 Task: Create ChildIssue0000000759 as Child Issue of Issue Issue0000000380 in Backlog  in Scrum Project Project0000000076 in Jira. Create ChildIssue0000000760 as Child Issue of Issue Issue0000000380 in Backlog  in Scrum Project Project0000000076 in Jira. Assign Person0000000149 as Assignee of Child Issue ChildIssue0000000741 of Issue Issue0000000371 in Backlog  in Scrum Project Project0000000075 in Jira. Assign Person0000000149 as Assignee of Child Issue ChildIssue0000000742 of Issue Issue0000000371 in Backlog  in Scrum Project Project0000000075 in Jira. Assign Person0000000149 as Assignee of Child Issue ChildIssue0000000743 of Issue Issue0000000372 in Backlog  in Scrum Project Project0000000075 in Jira
Action: Mouse moved to (112, 252)
Screenshot: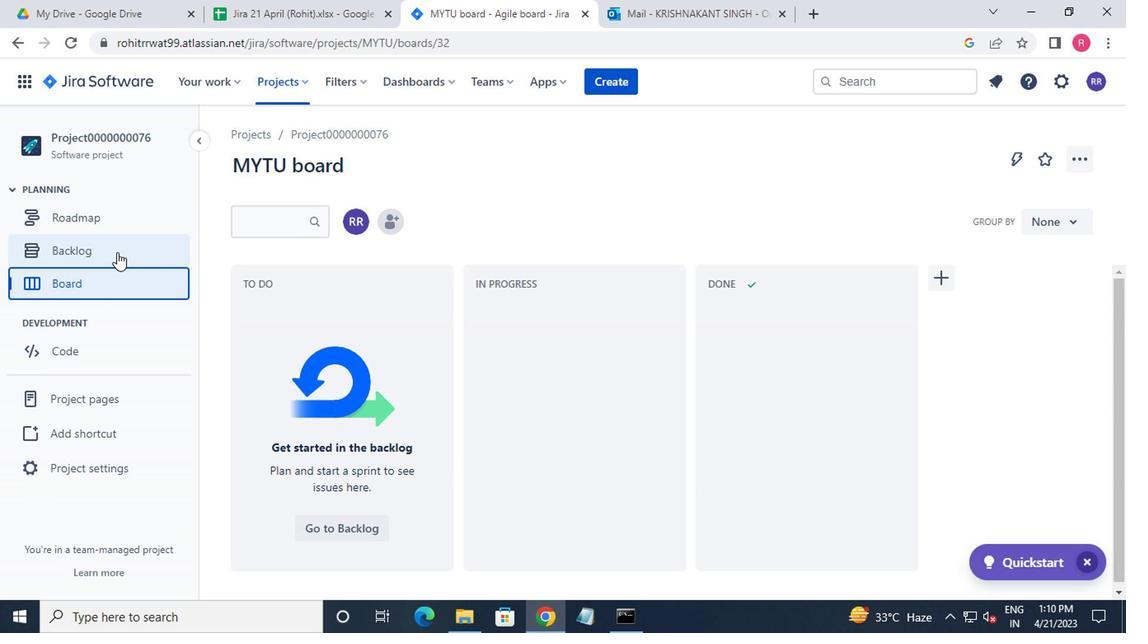 
Action: Mouse pressed left at (112, 252)
Screenshot: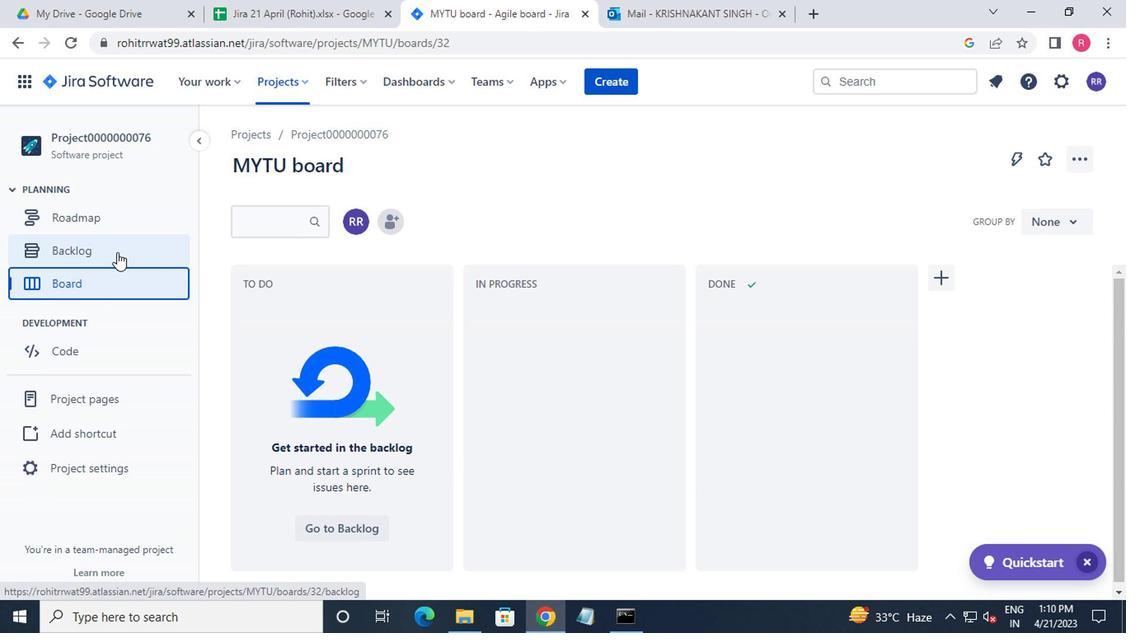 
Action: Mouse moved to (302, 385)
Screenshot: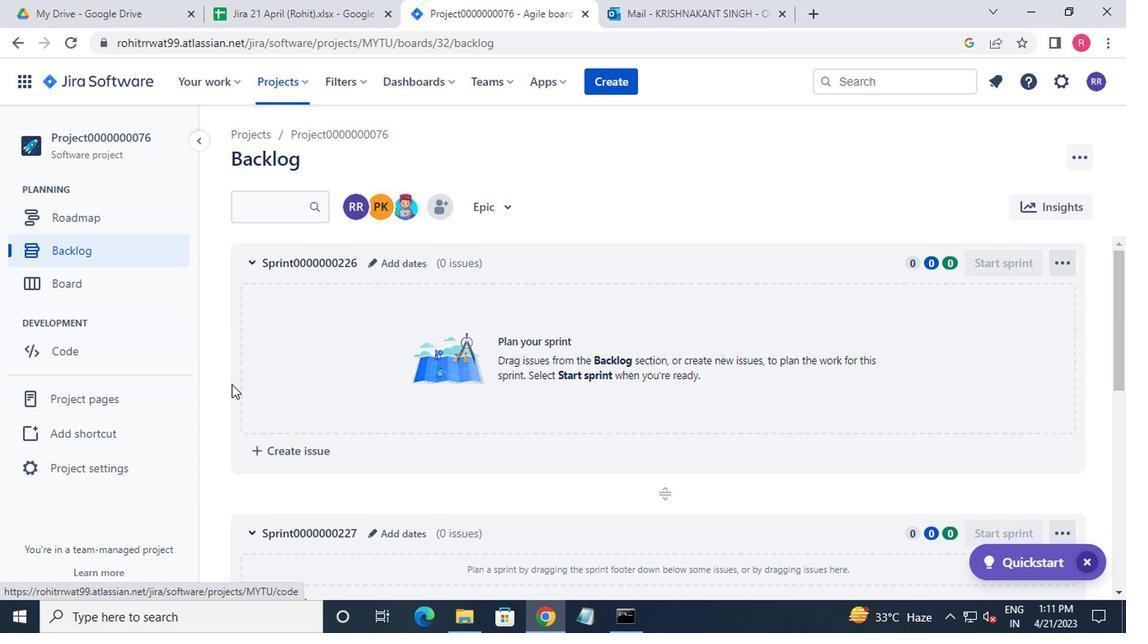 
Action: Mouse scrolled (302, 385) with delta (0, 0)
Screenshot: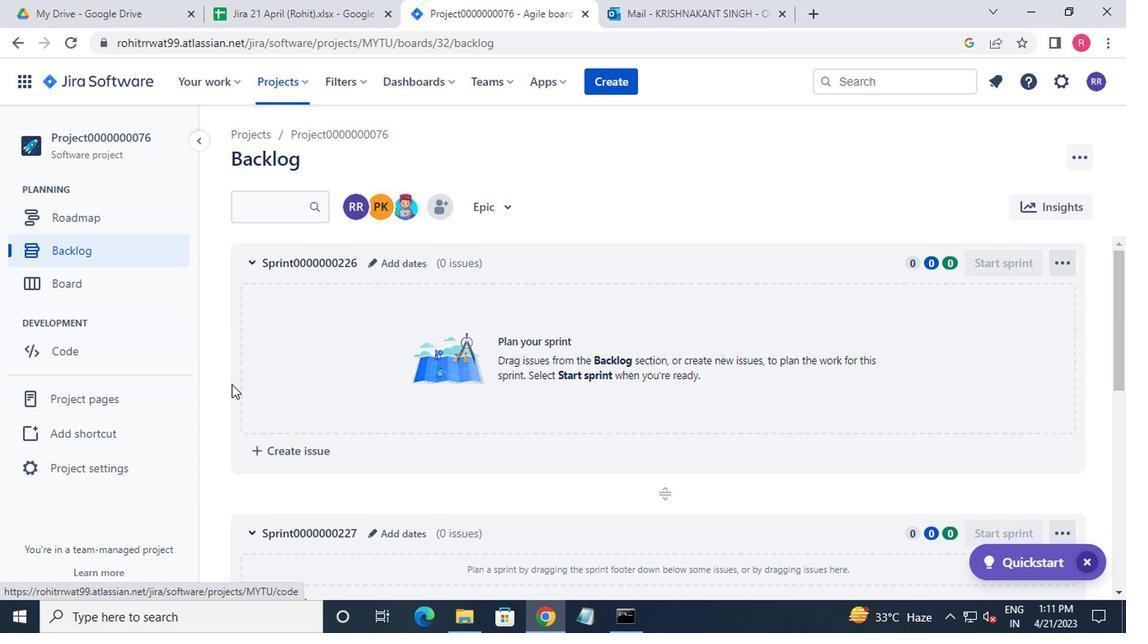 
Action: Mouse moved to (308, 389)
Screenshot: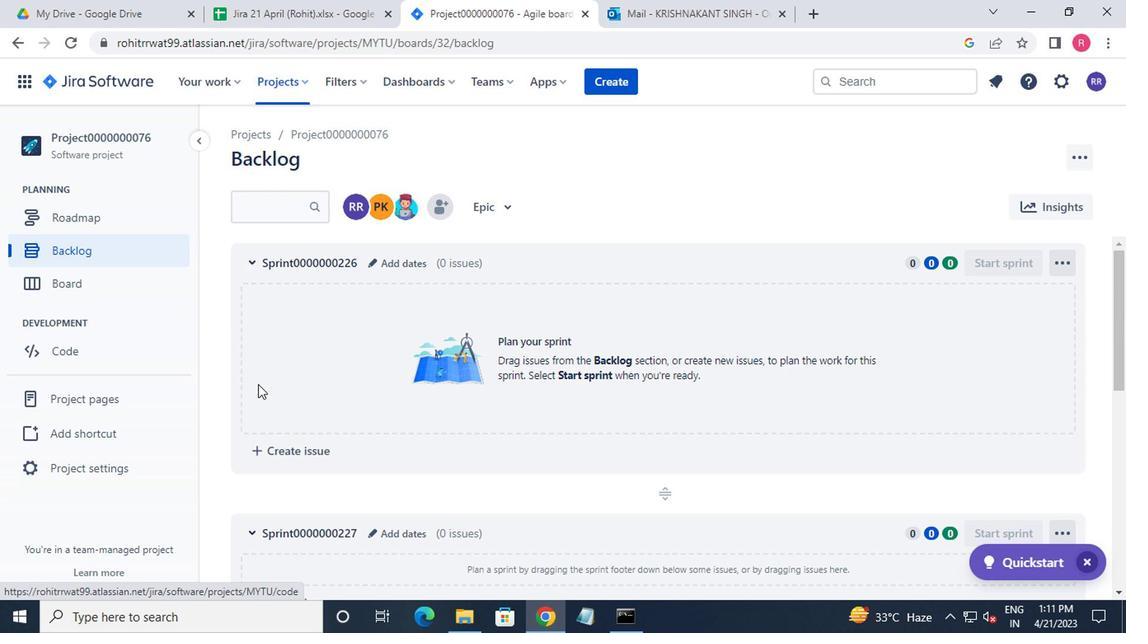 
Action: Mouse scrolled (308, 388) with delta (0, 0)
Screenshot: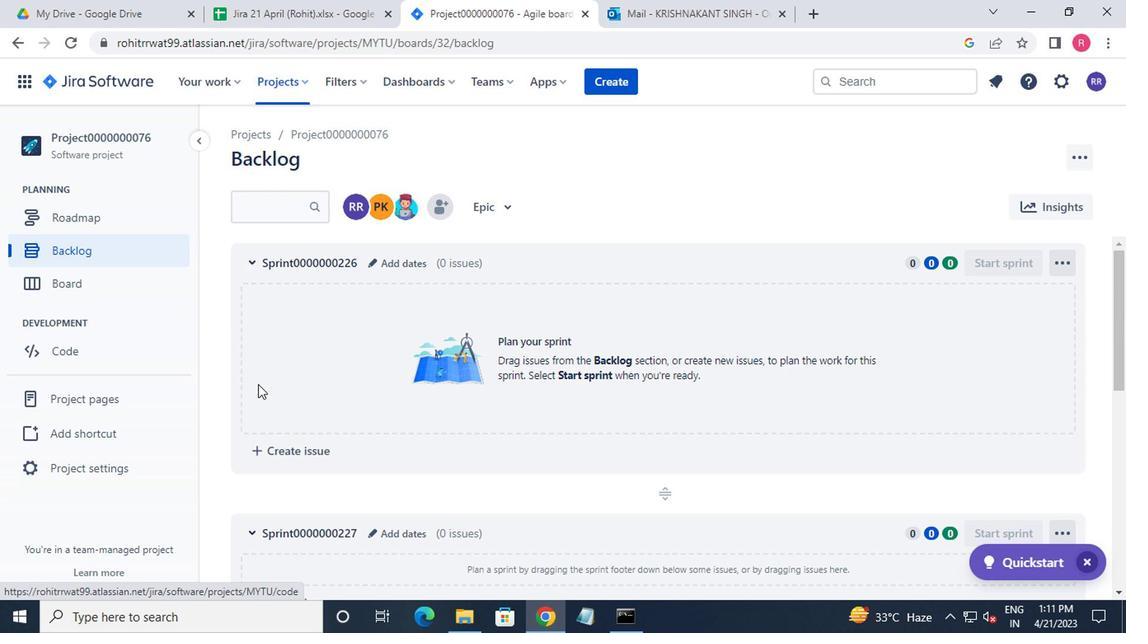
Action: Mouse moved to (311, 389)
Screenshot: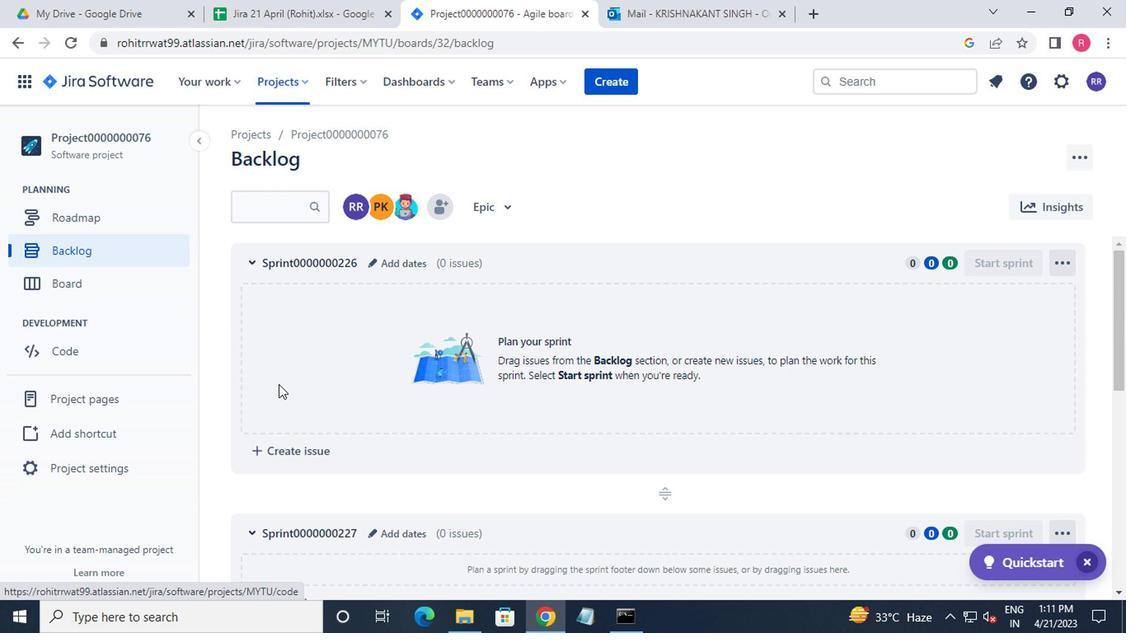 
Action: Mouse scrolled (311, 388) with delta (0, 0)
Screenshot: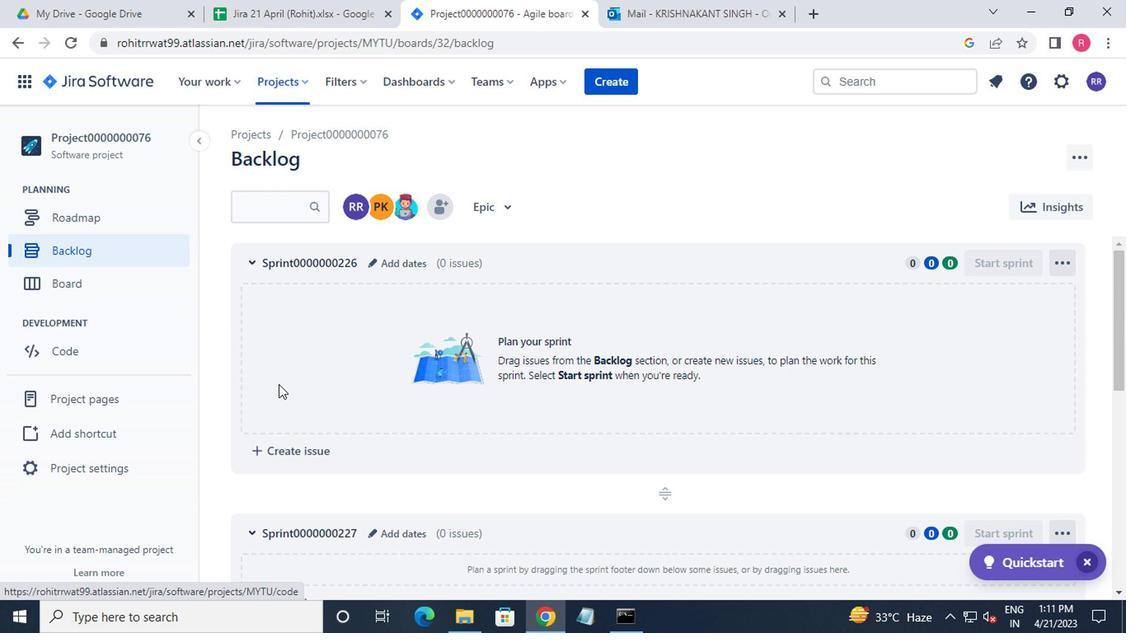 
Action: Mouse moved to (318, 391)
Screenshot: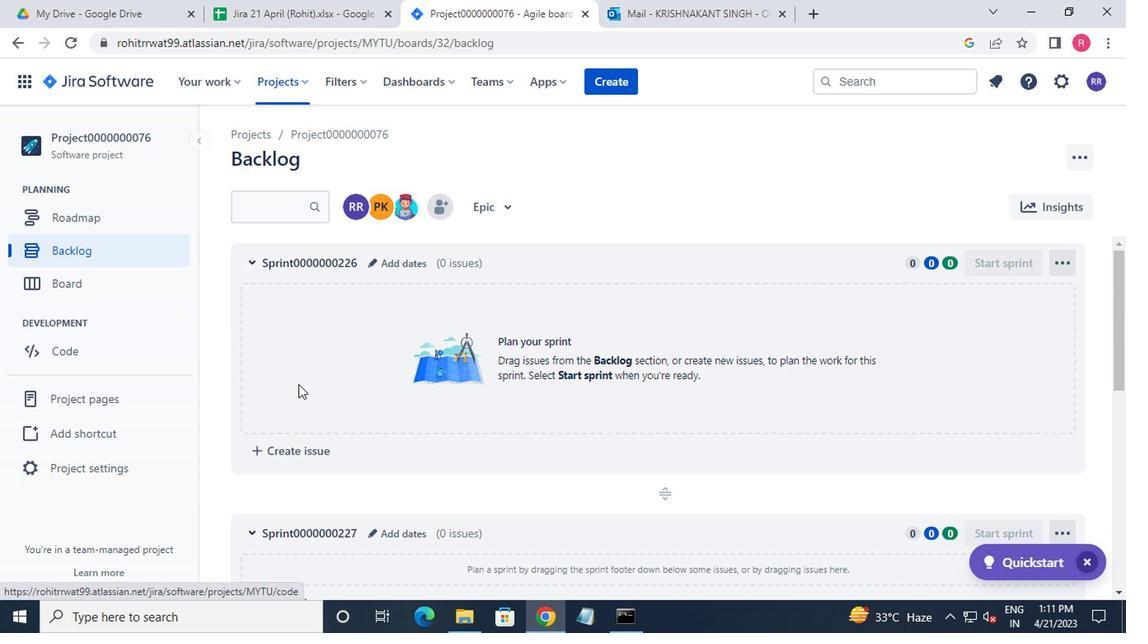 
Action: Mouse scrolled (318, 390) with delta (0, 0)
Screenshot: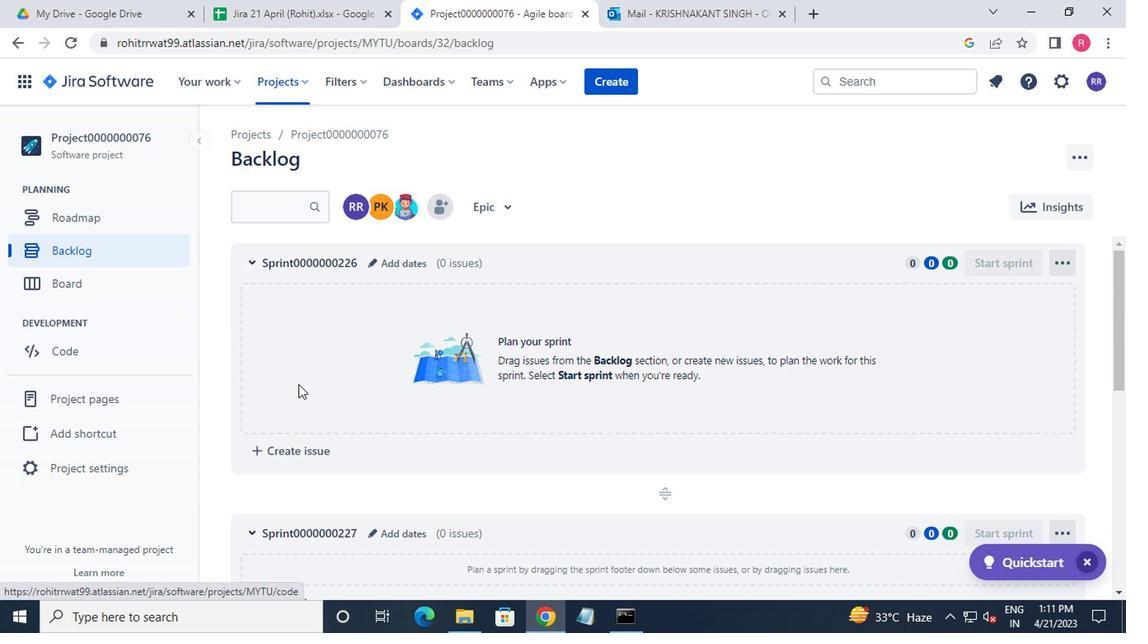 
Action: Mouse moved to (326, 393)
Screenshot: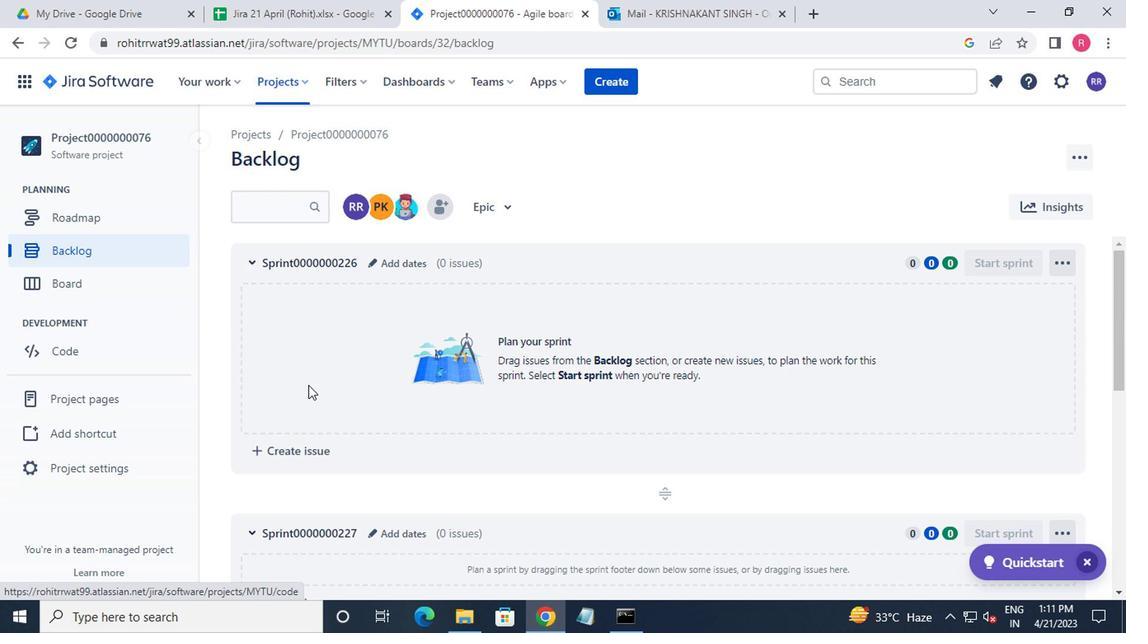 
Action: Mouse scrolled (326, 393) with delta (0, 0)
Screenshot: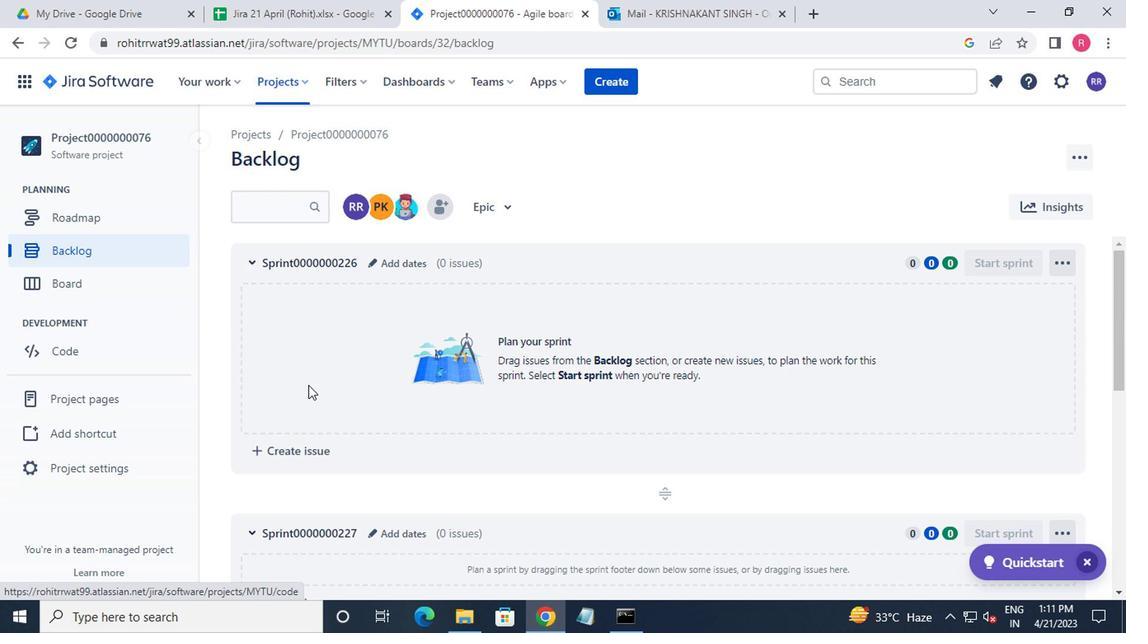 
Action: Mouse moved to (339, 399)
Screenshot: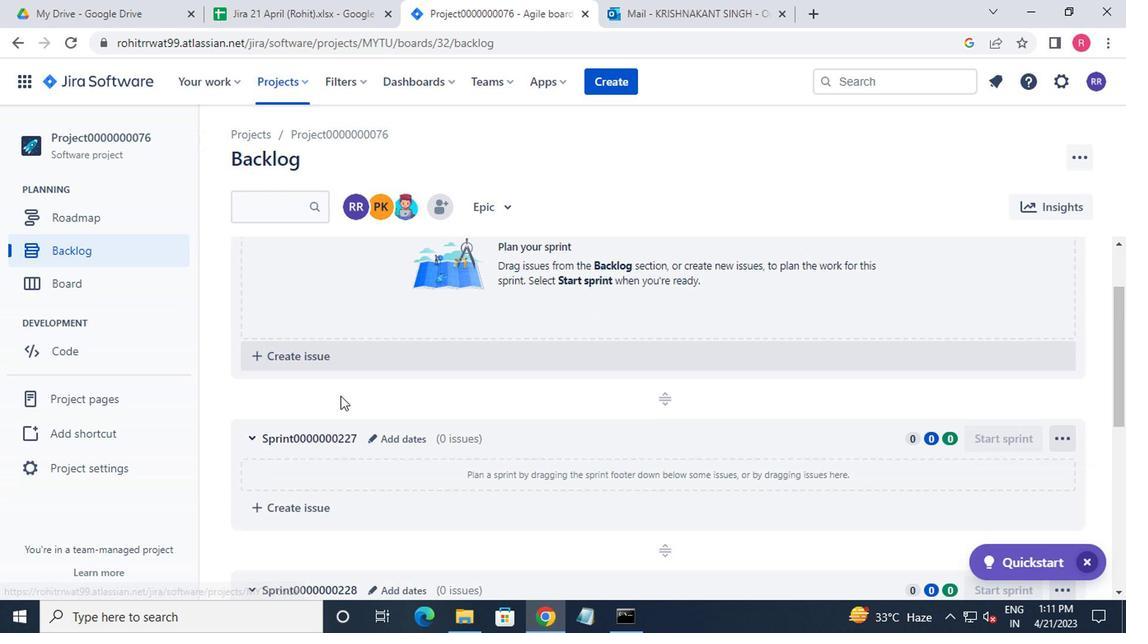 
Action: Mouse scrolled (339, 399) with delta (0, 0)
Screenshot: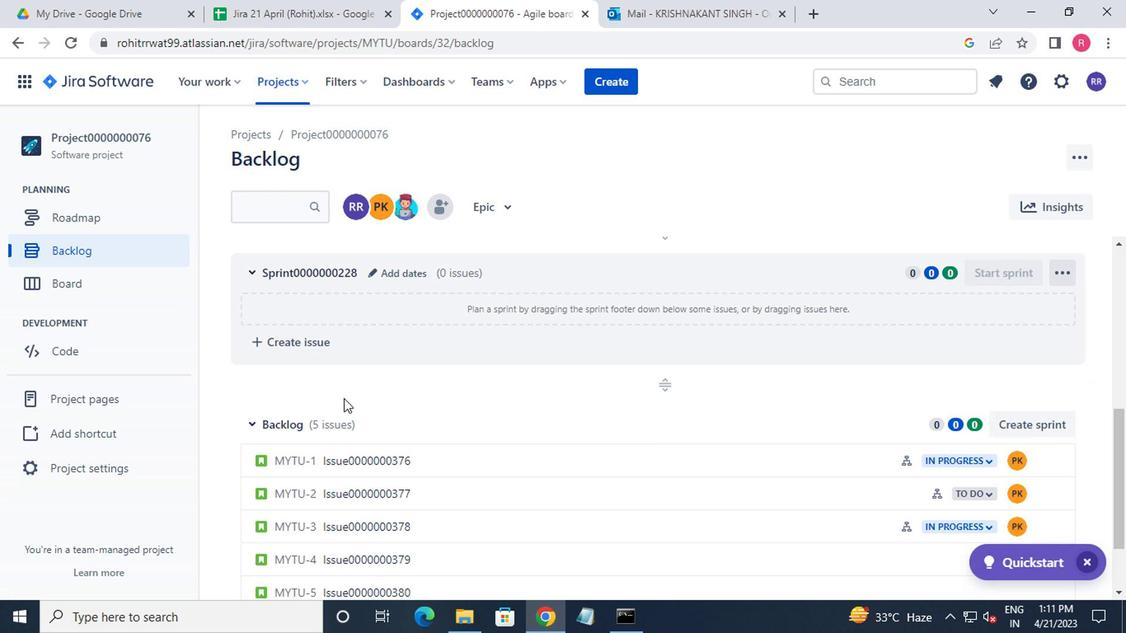 
Action: Mouse moved to (341, 404)
Screenshot: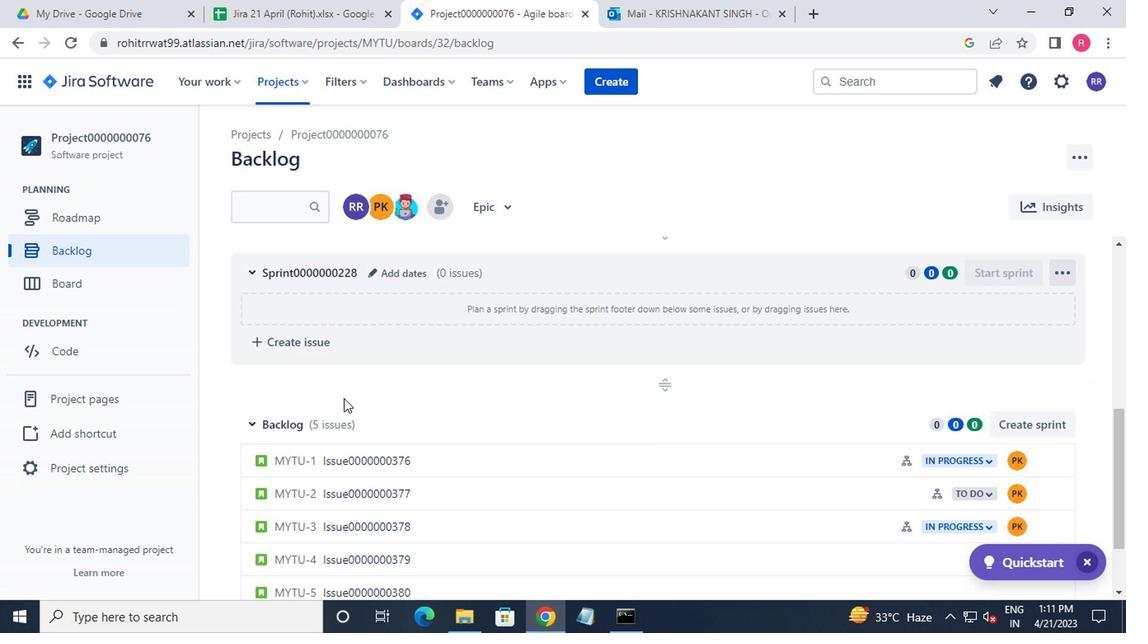 
Action: Mouse scrolled (341, 403) with delta (0, -1)
Screenshot: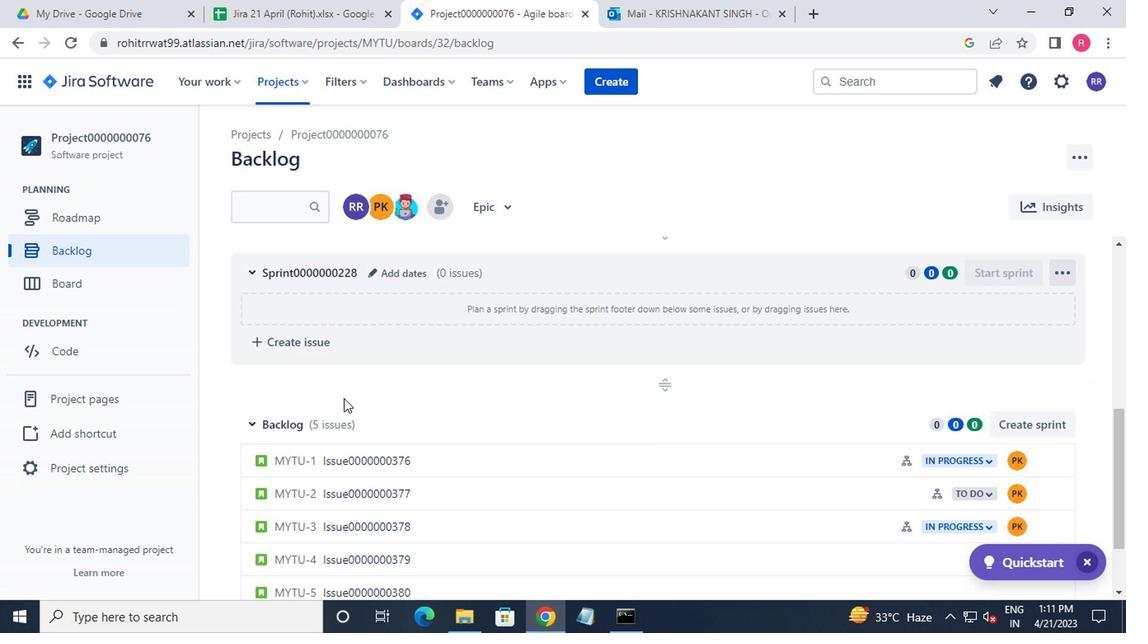 
Action: Mouse moved to (346, 406)
Screenshot: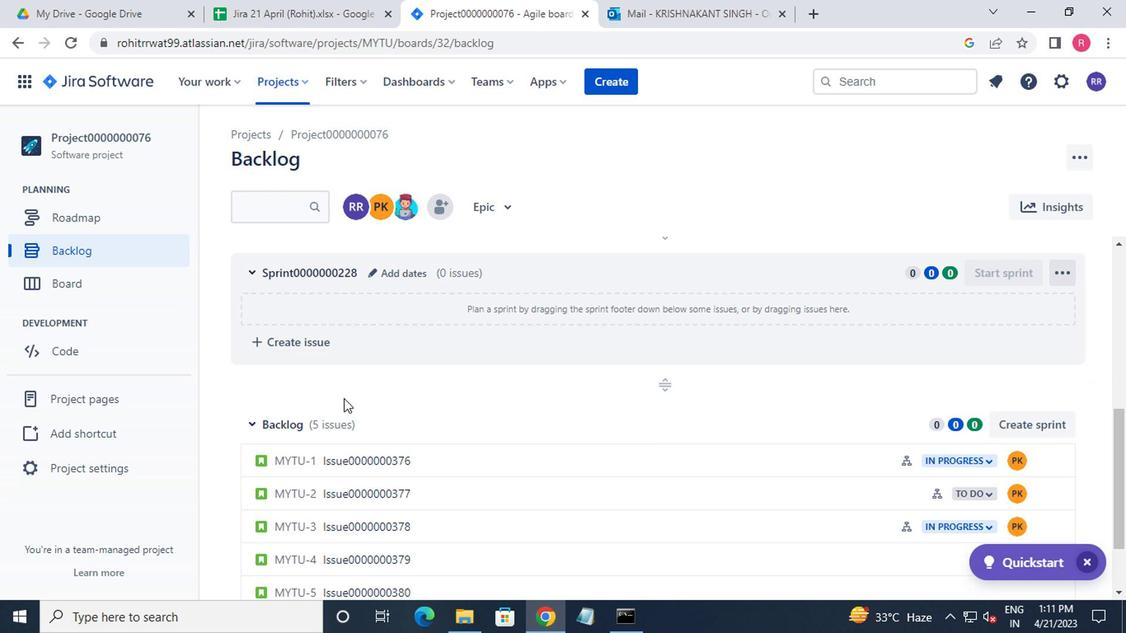 
Action: Mouse scrolled (346, 405) with delta (0, -1)
Screenshot: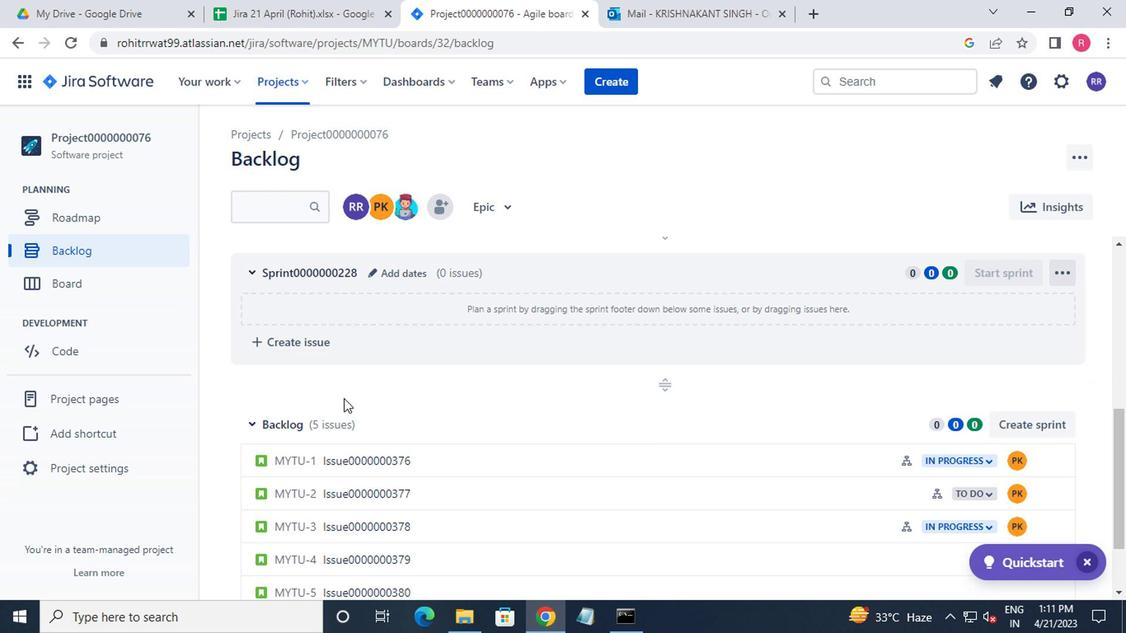 
Action: Mouse moved to (511, 501)
Screenshot: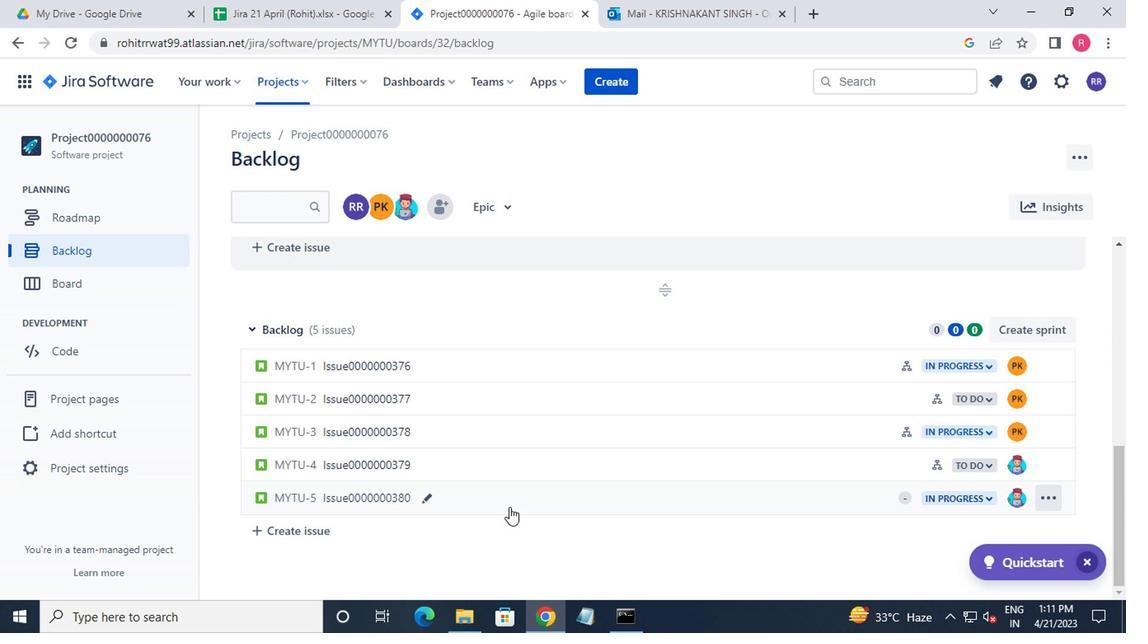 
Action: Mouse pressed left at (511, 501)
Screenshot: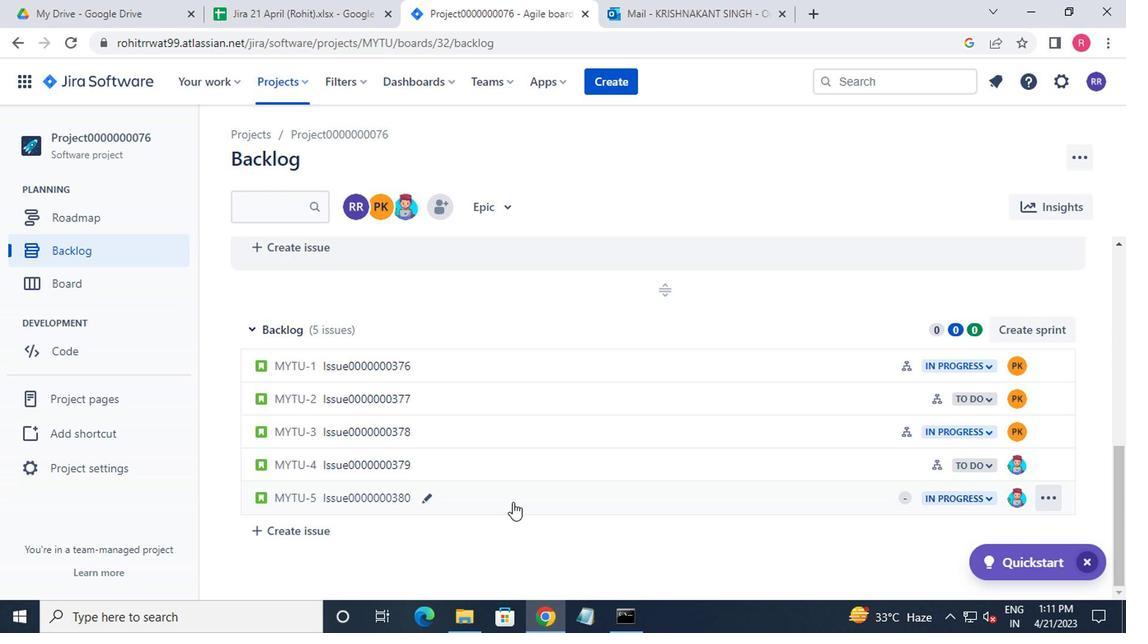 
Action: Mouse moved to (829, 335)
Screenshot: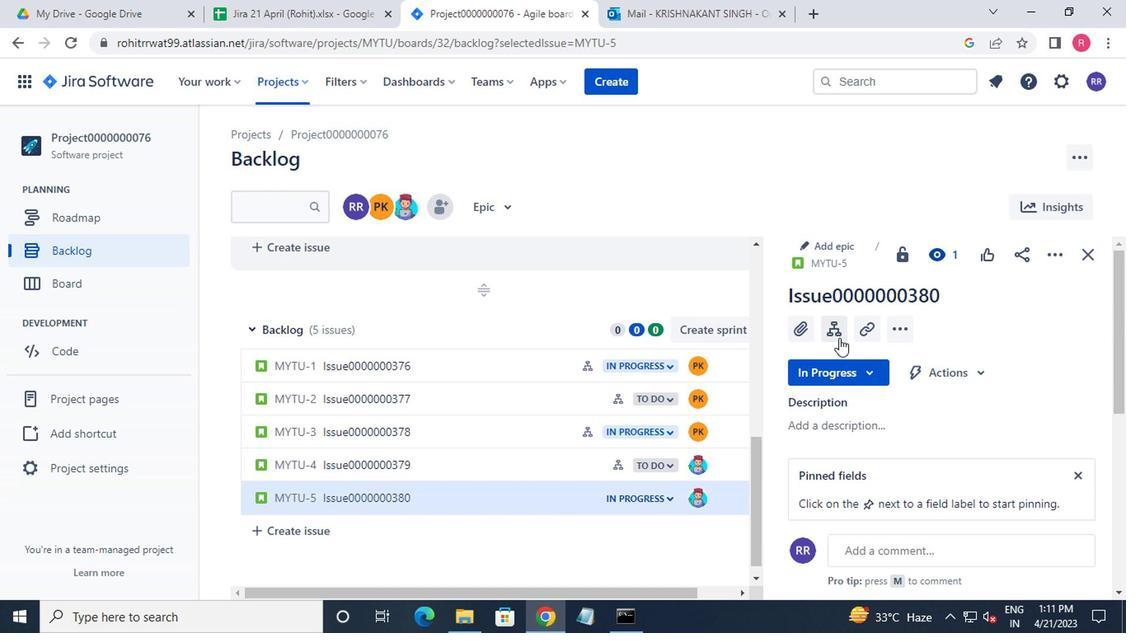 
Action: Mouse pressed left at (829, 335)
Screenshot: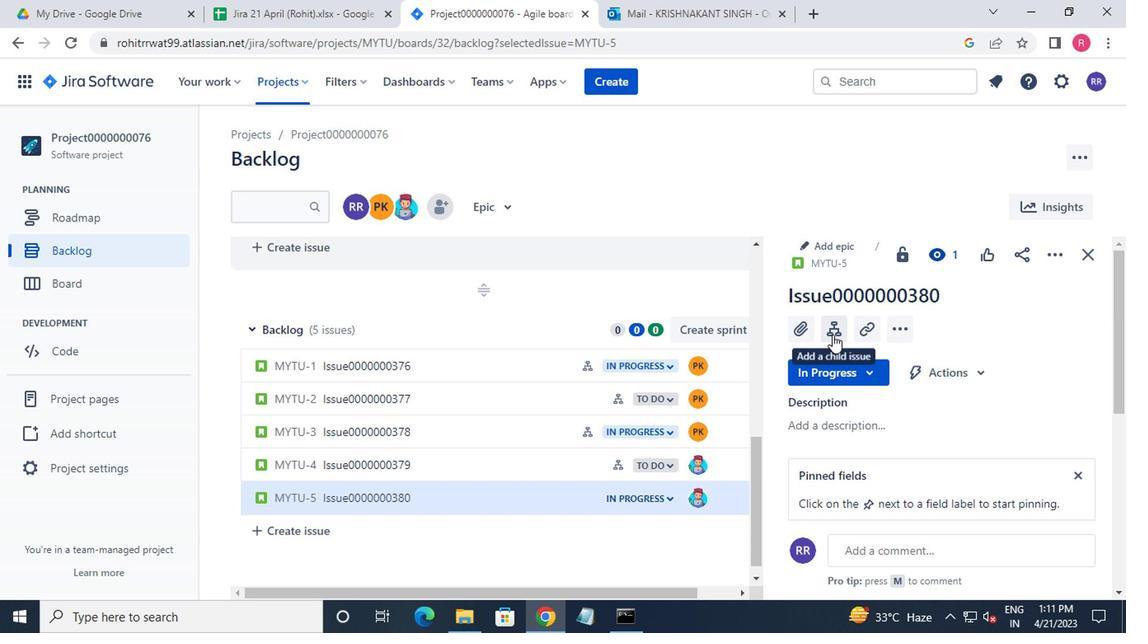 
Action: Mouse moved to (857, 381)
Screenshot: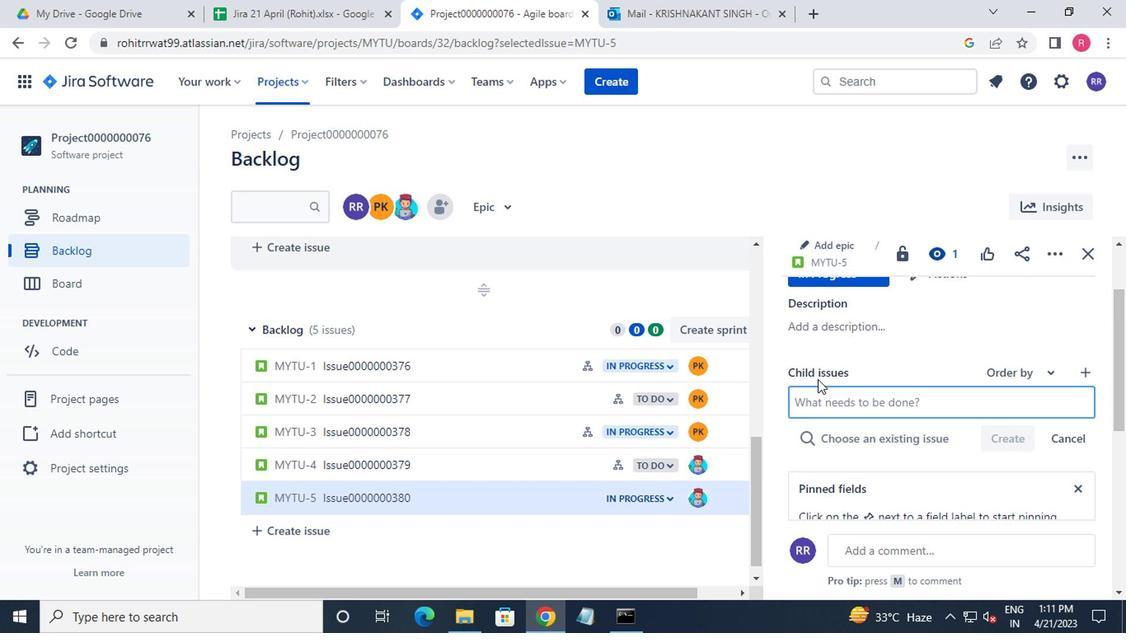 
Action: Key pressed <Key.shift>CHILD<Key.shift_r>ISSUE0000000759<Key.enter><Key.shift>CHILD<Key.shift_r>ISSUE0000000760<Key.enter>
Screenshot: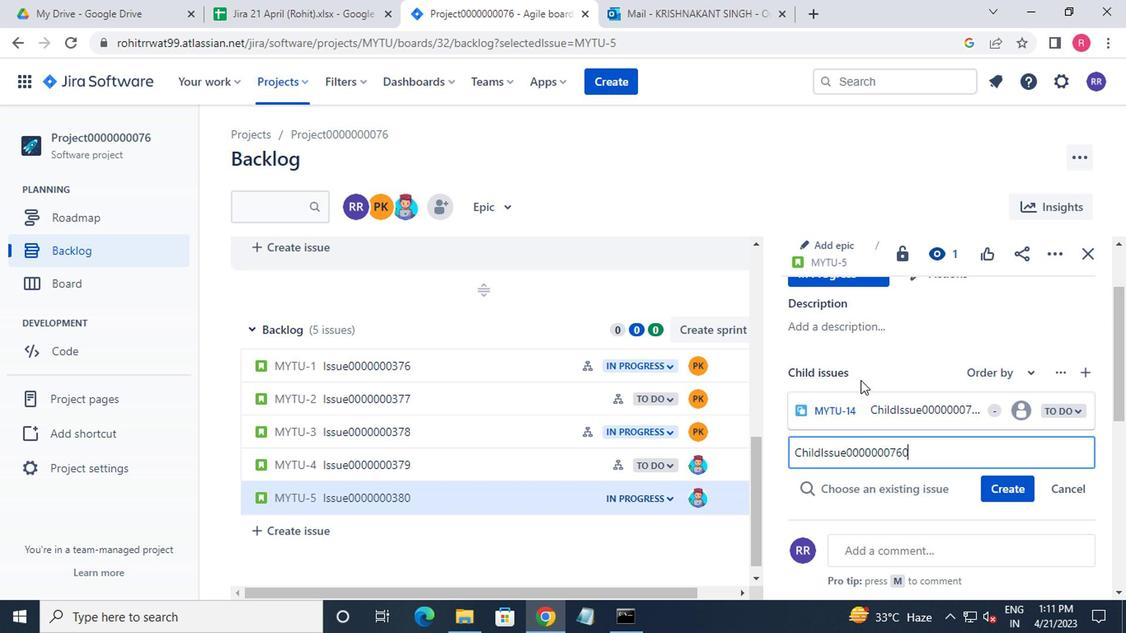 
Action: Mouse moved to (284, 85)
Screenshot: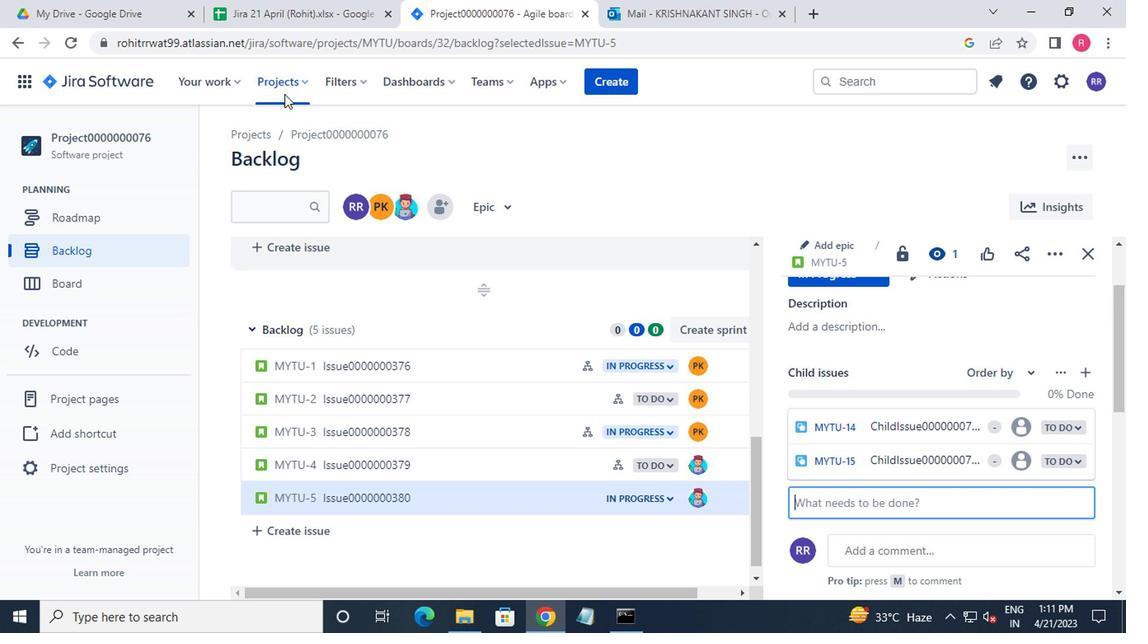 
Action: Mouse pressed left at (284, 85)
Screenshot: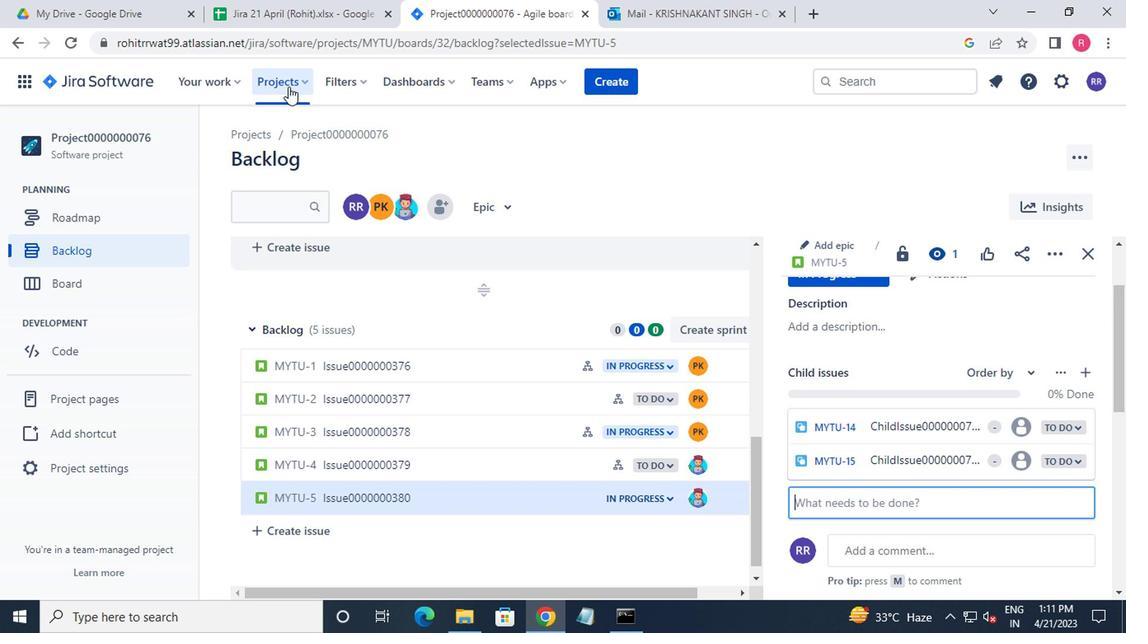 
Action: Mouse moved to (353, 194)
Screenshot: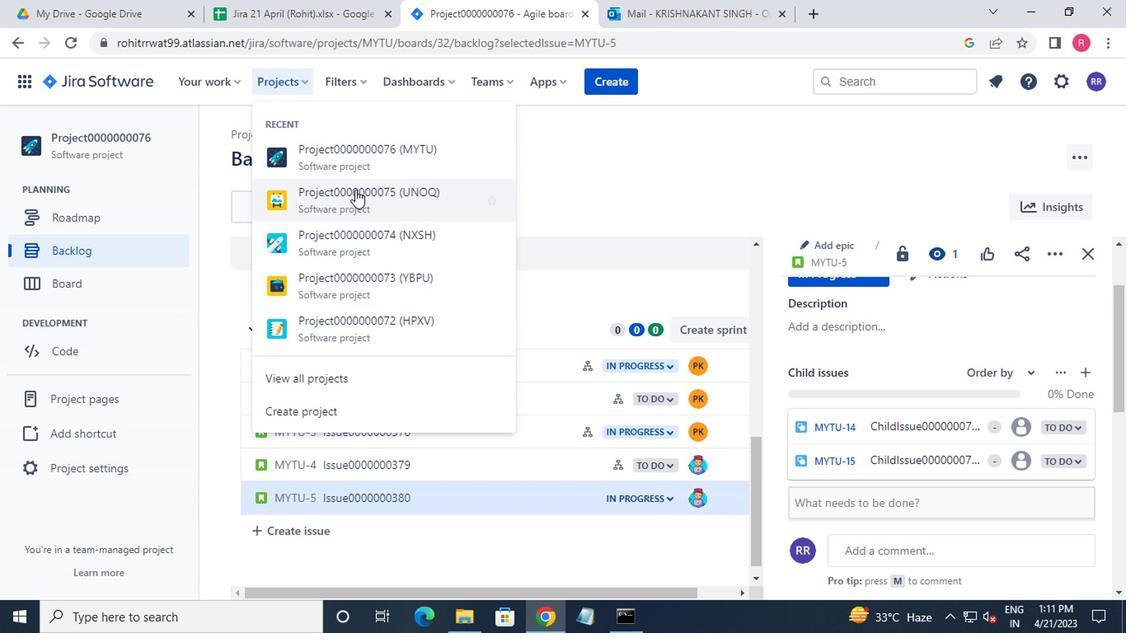 
Action: Mouse pressed left at (353, 194)
Screenshot: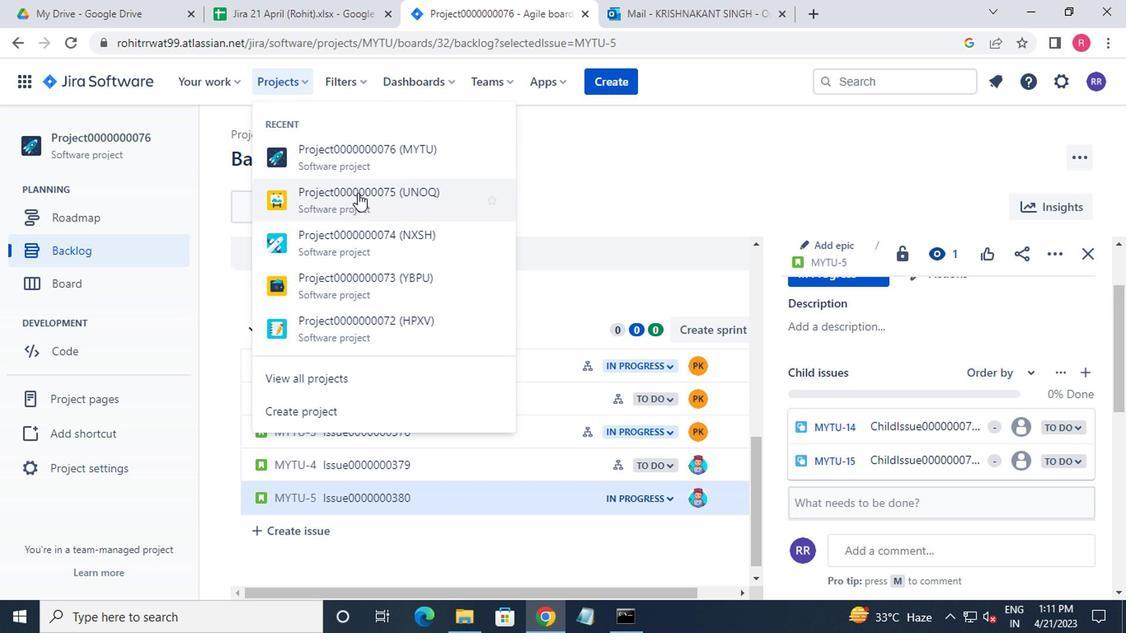 
Action: Mouse moved to (111, 261)
Screenshot: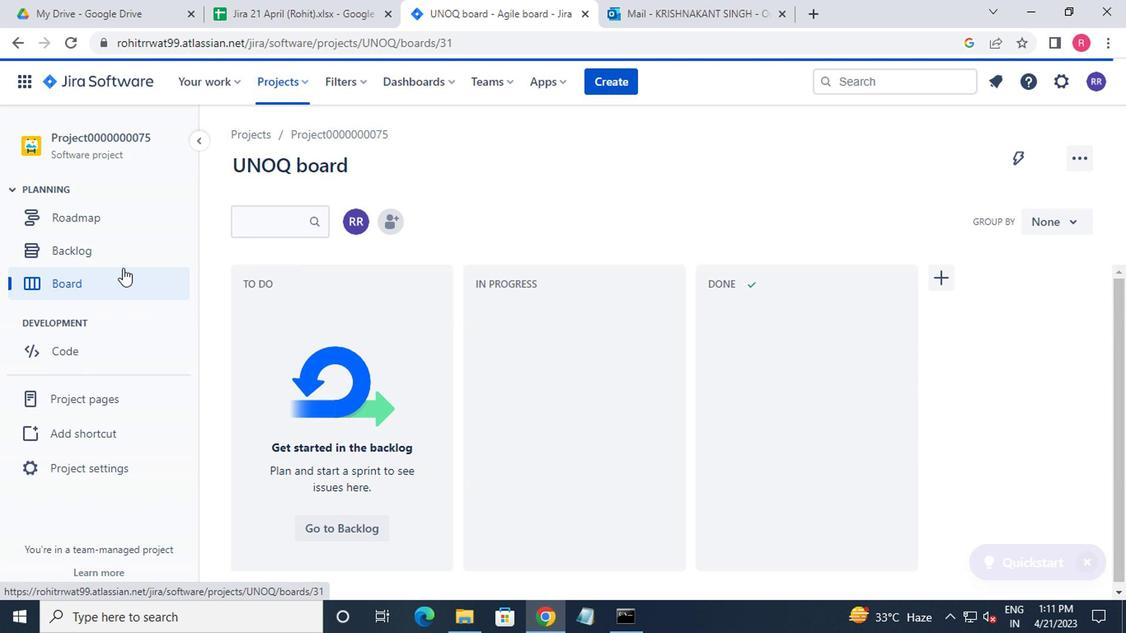 
Action: Mouse pressed left at (111, 261)
Screenshot: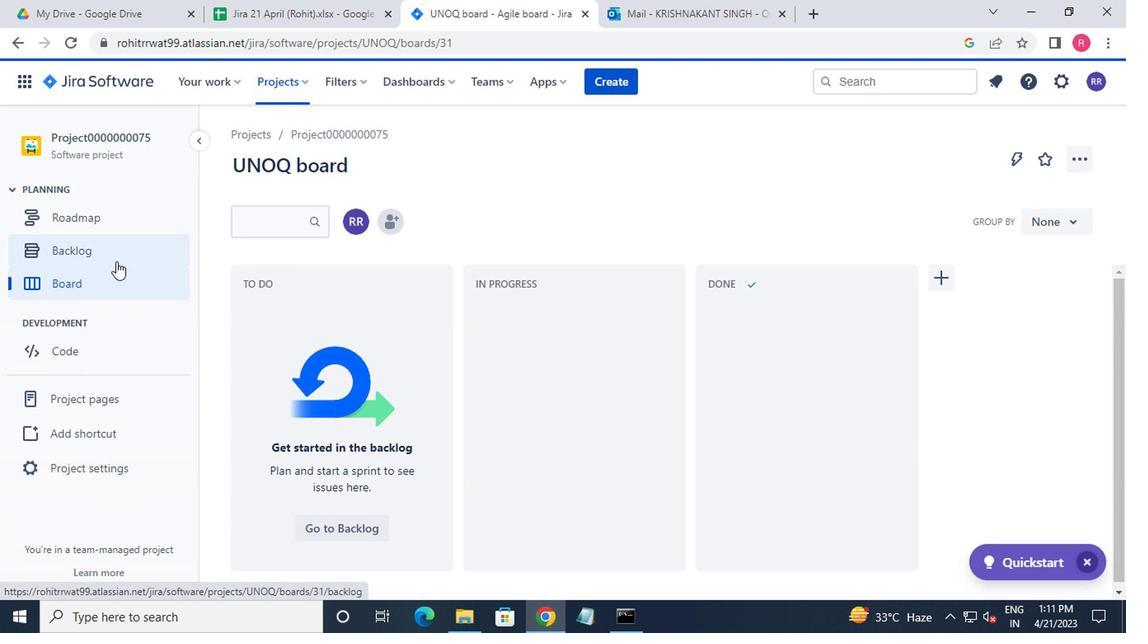
Action: Mouse moved to (354, 359)
Screenshot: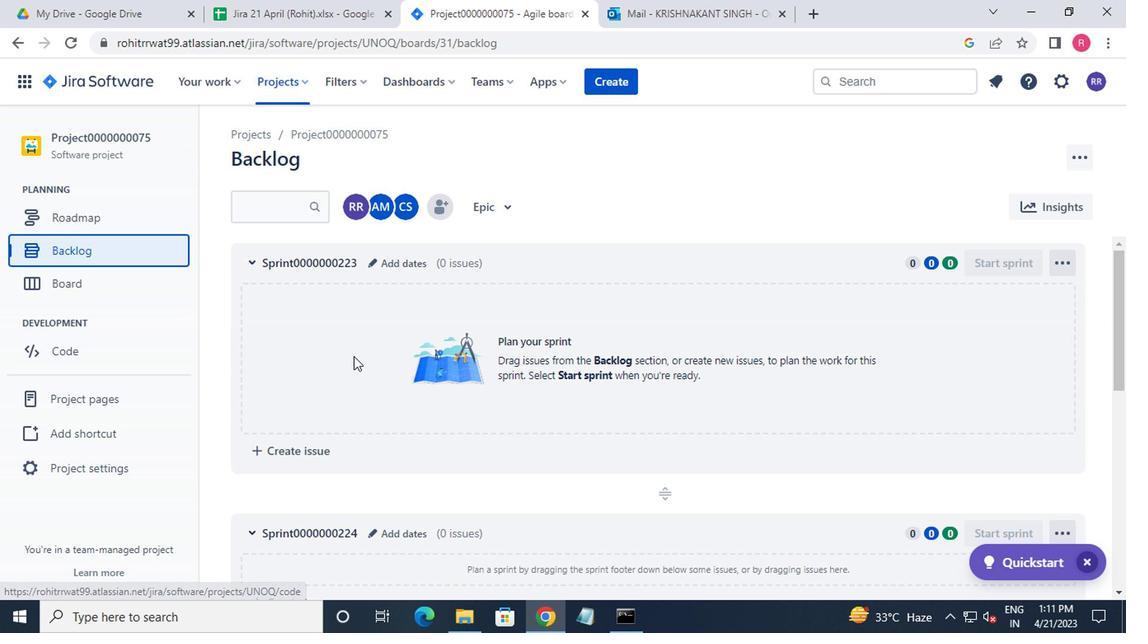 
Action: Mouse scrolled (354, 358) with delta (0, -1)
Screenshot: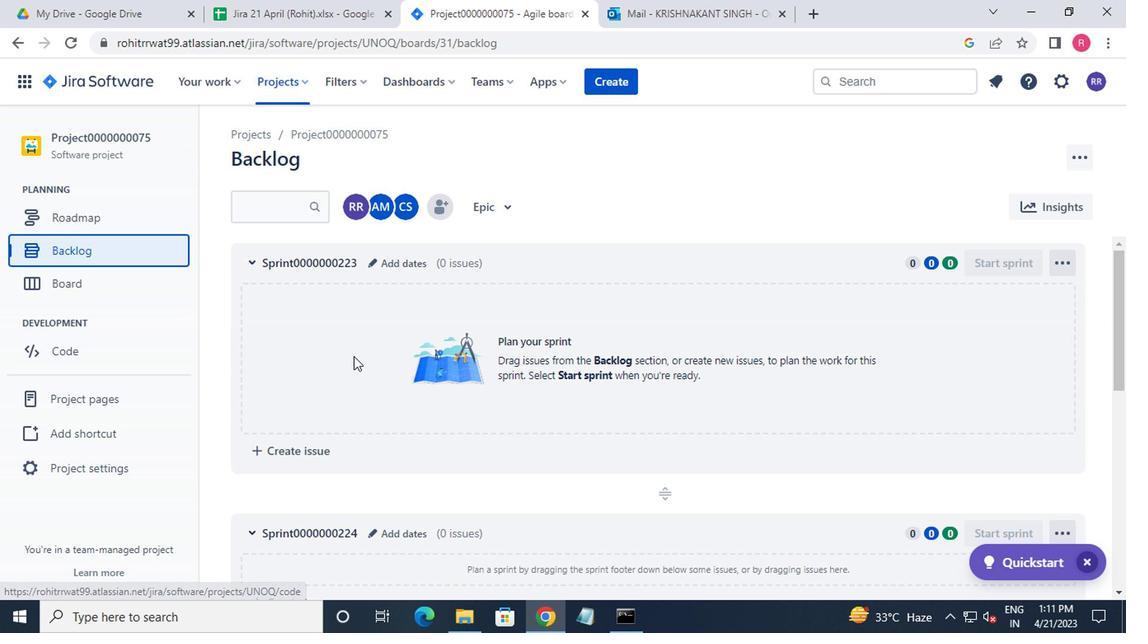 
Action: Mouse moved to (355, 359)
Screenshot: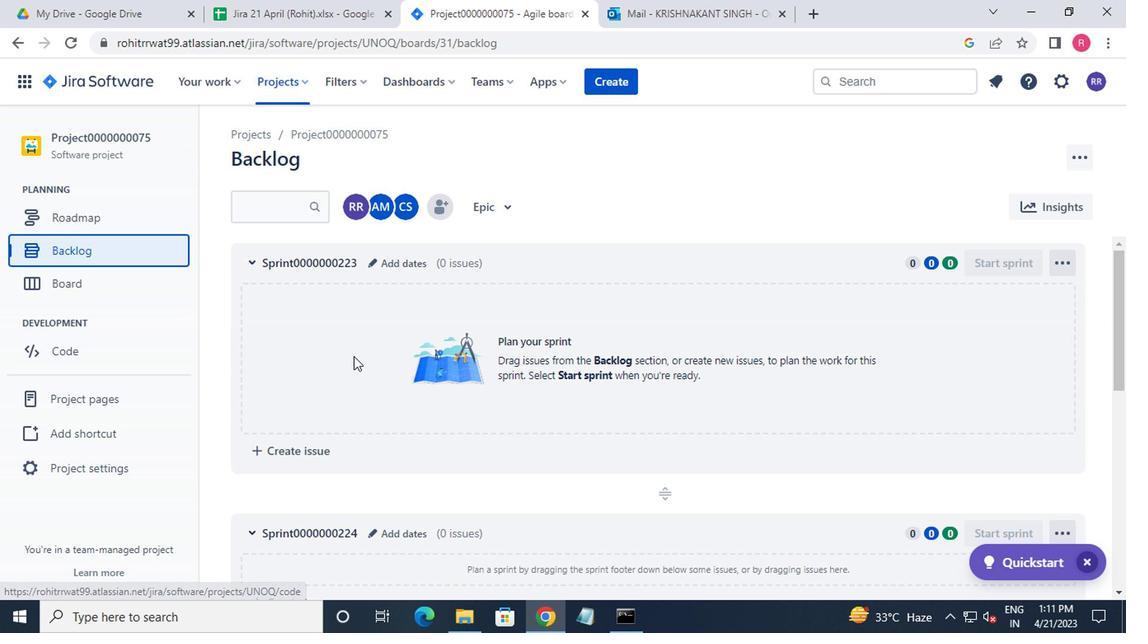
Action: Mouse scrolled (355, 358) with delta (0, -1)
Screenshot: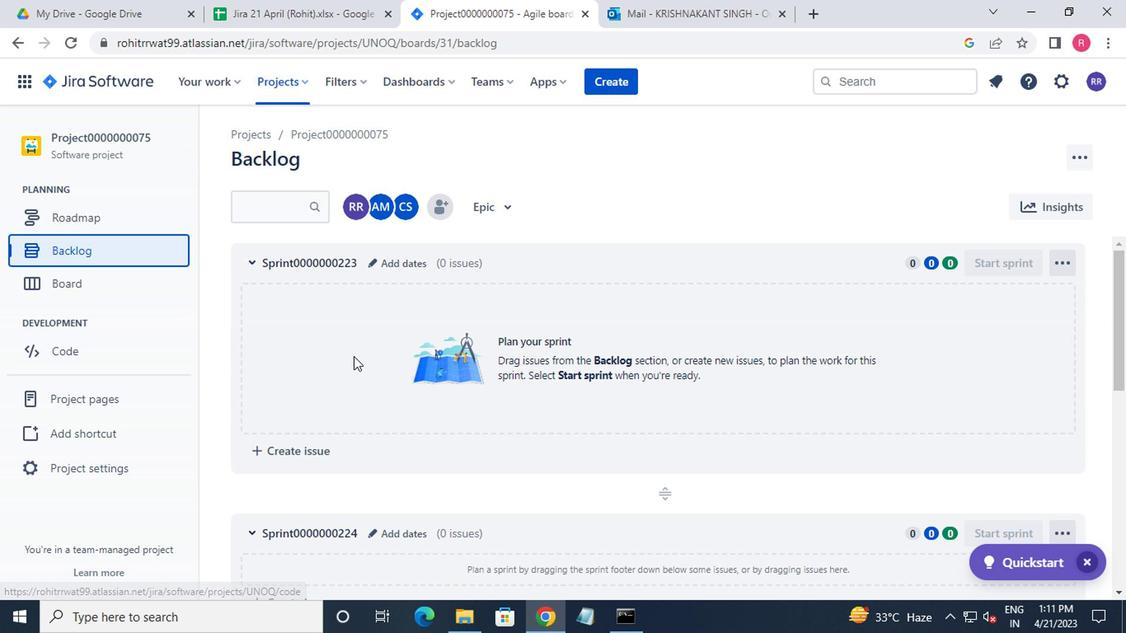 
Action: Mouse scrolled (355, 358) with delta (0, -1)
Screenshot: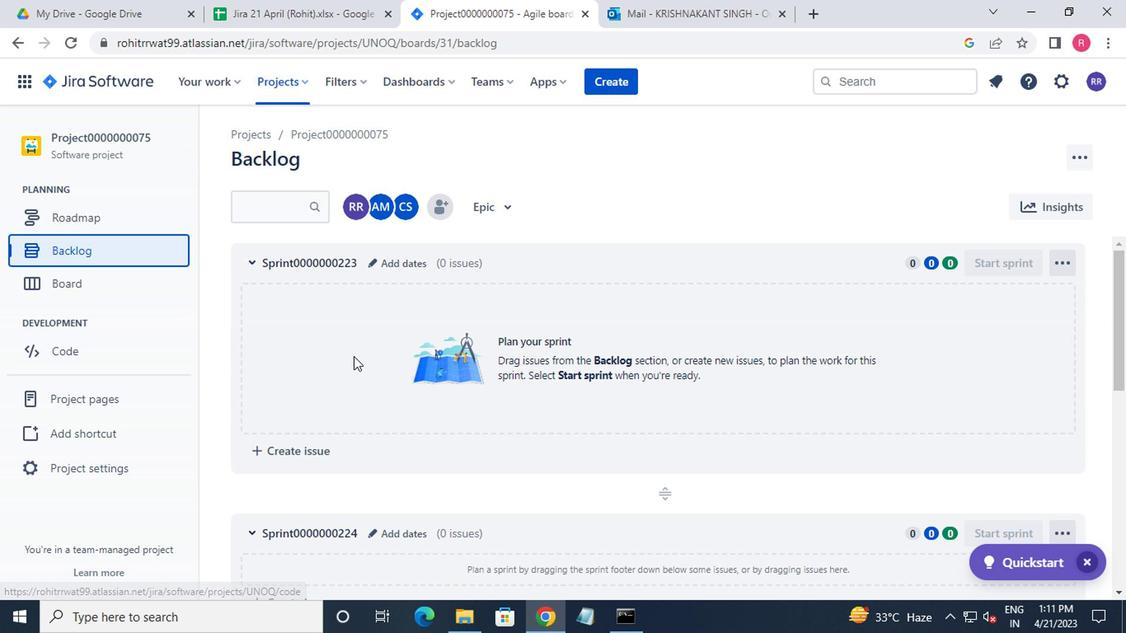 
Action: Mouse moved to (355, 359)
Screenshot: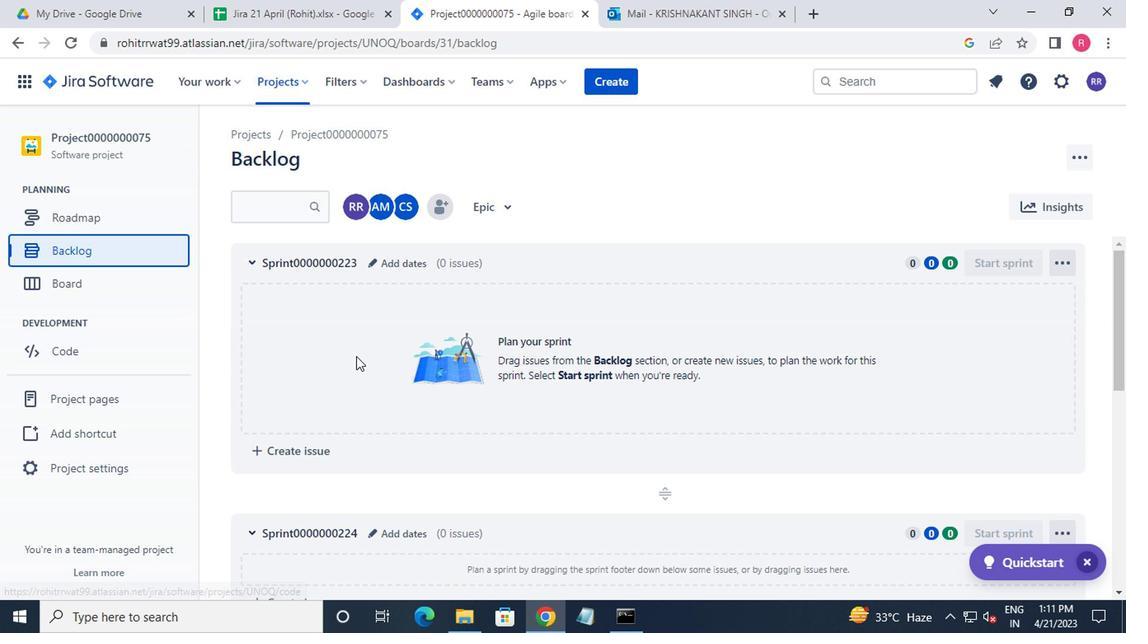 
Action: Mouse scrolled (355, 359) with delta (0, 0)
Screenshot: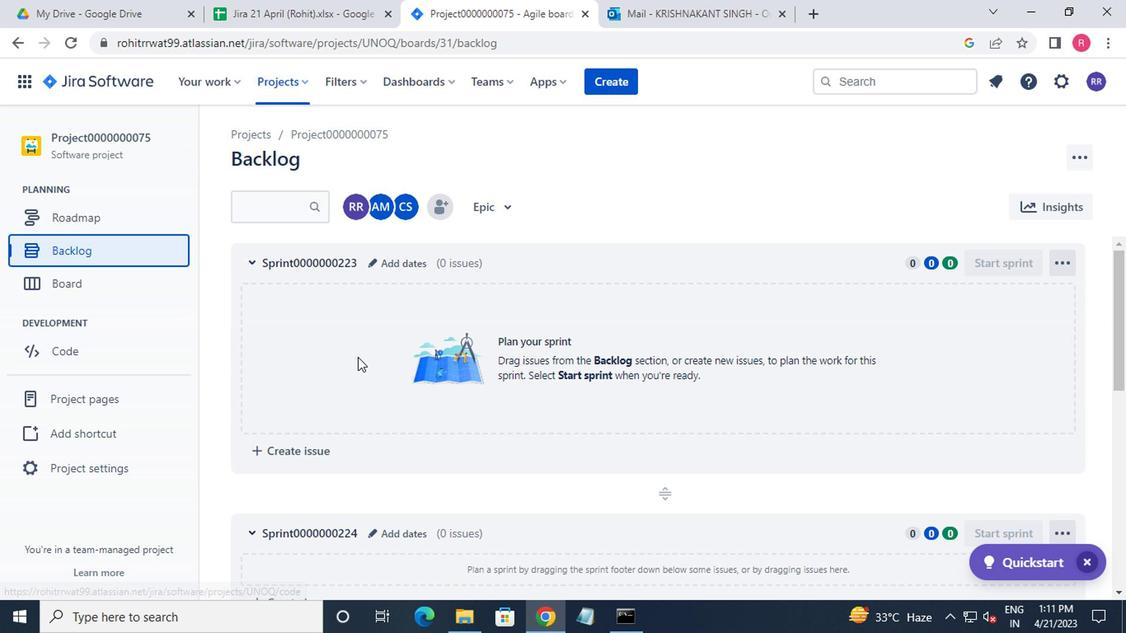 
Action: Mouse moved to (358, 432)
Screenshot: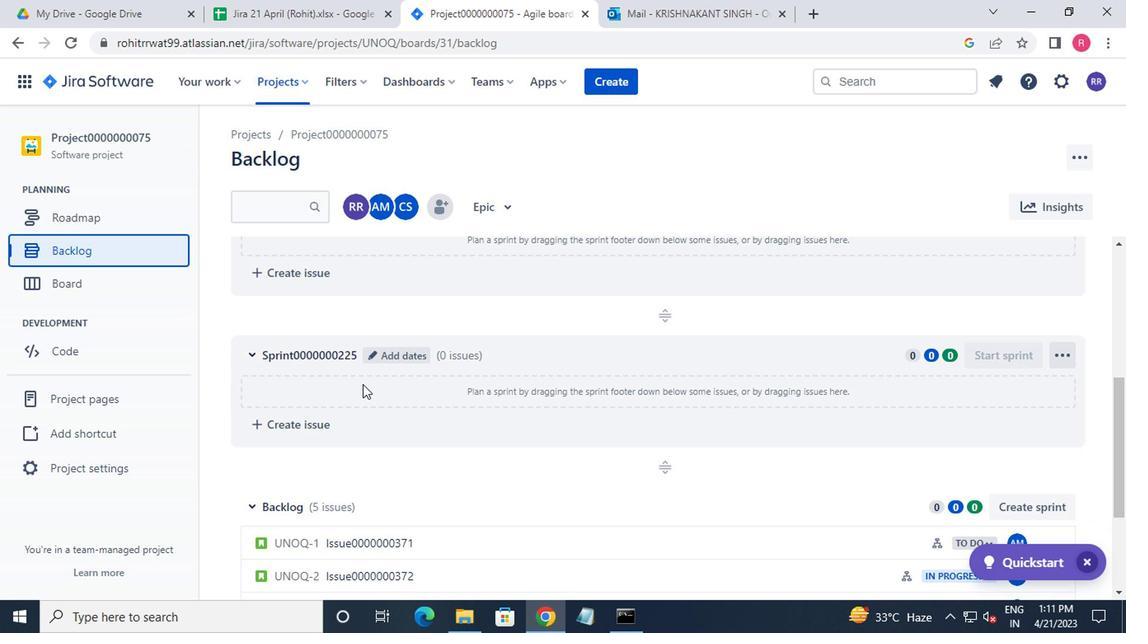 
Action: Mouse scrolled (358, 431) with delta (0, -1)
Screenshot: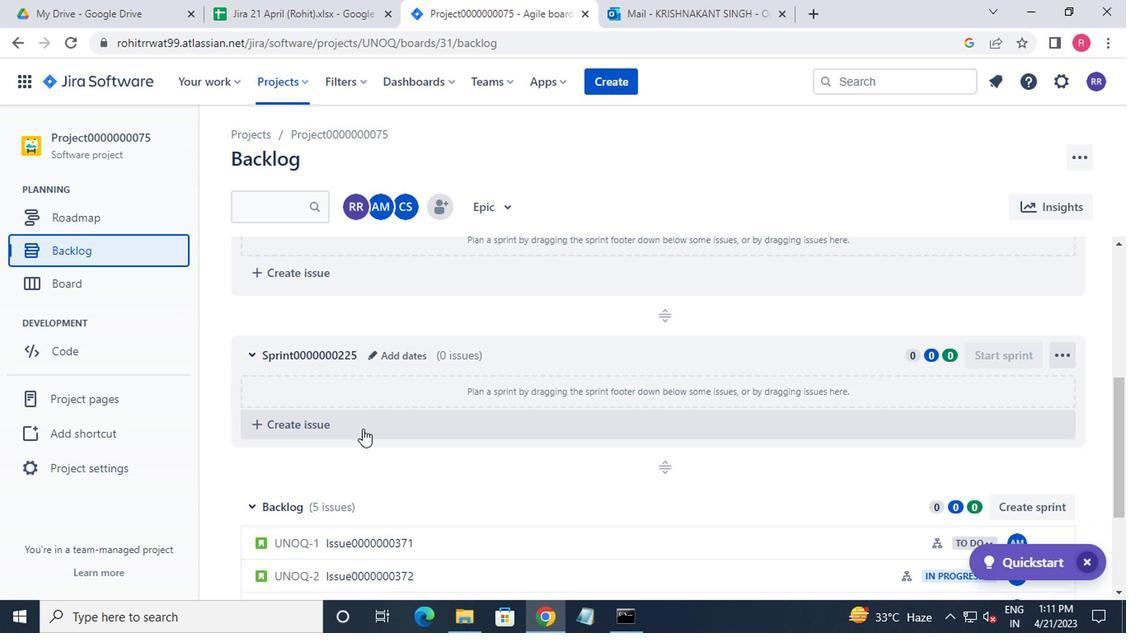 
Action: Mouse moved to (358, 433)
Screenshot: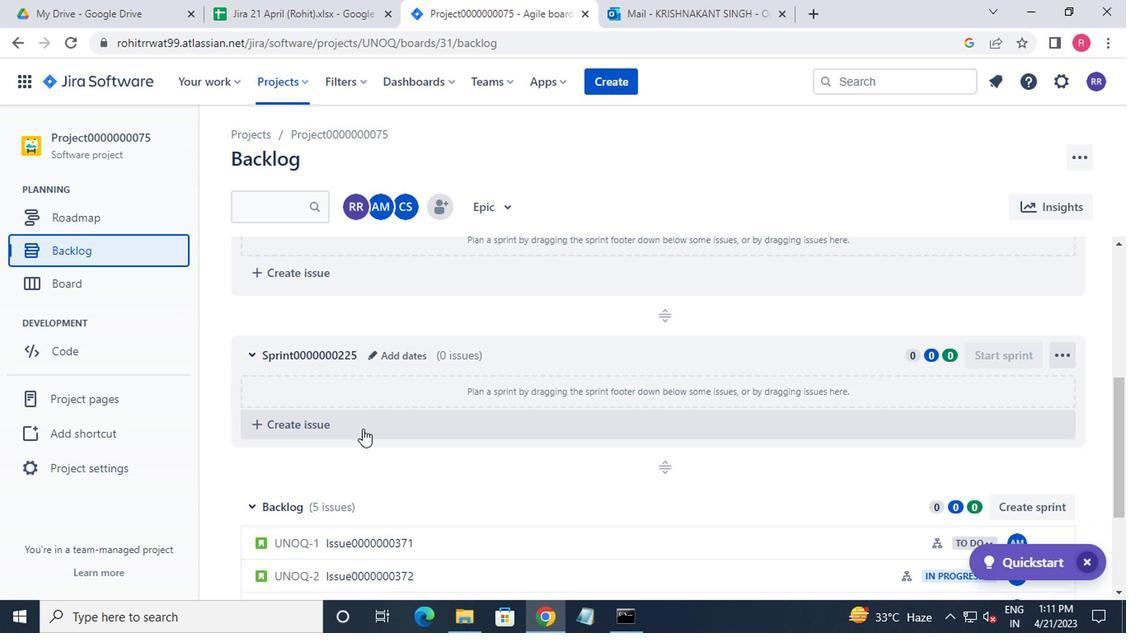 
Action: Mouse scrolled (358, 432) with delta (0, 0)
Screenshot: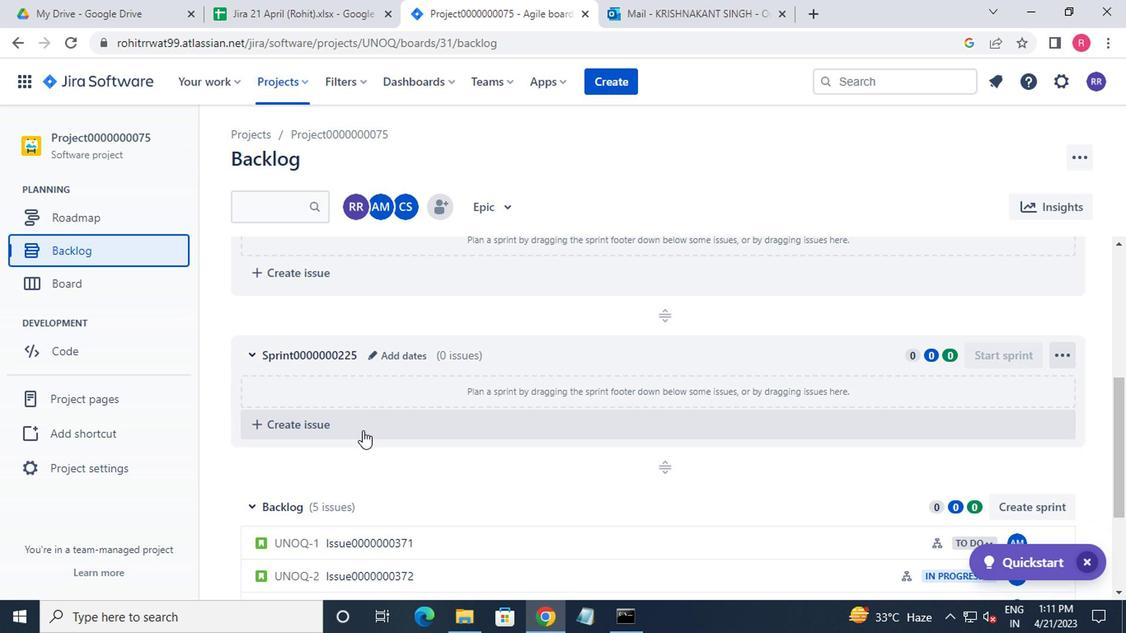 
Action: Mouse moved to (532, 385)
Screenshot: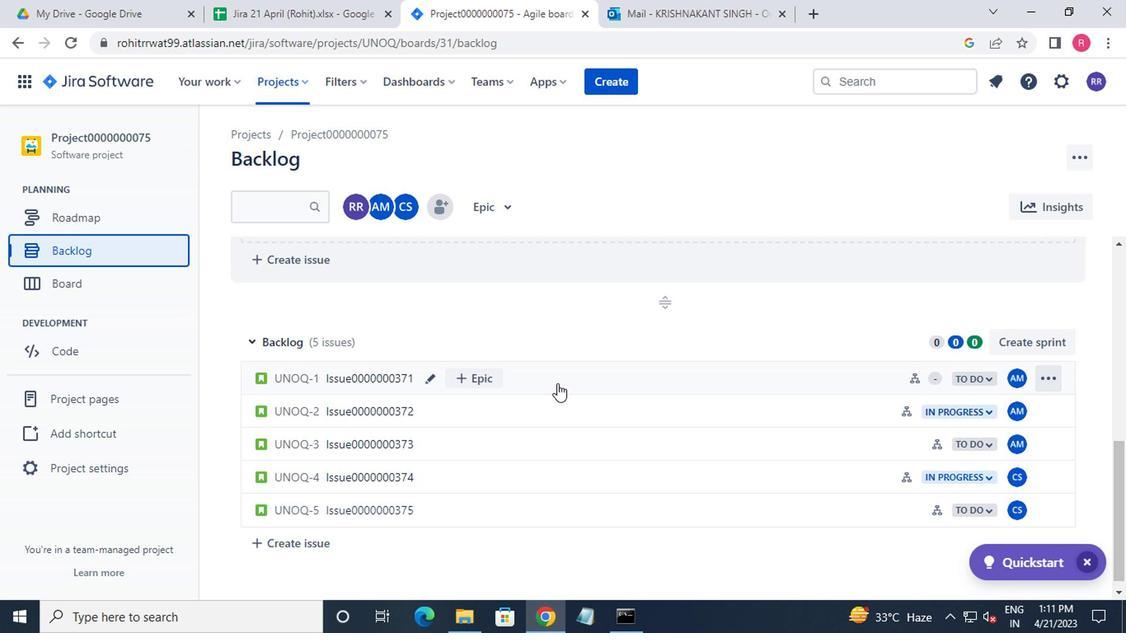 
Action: Mouse pressed left at (532, 385)
Screenshot: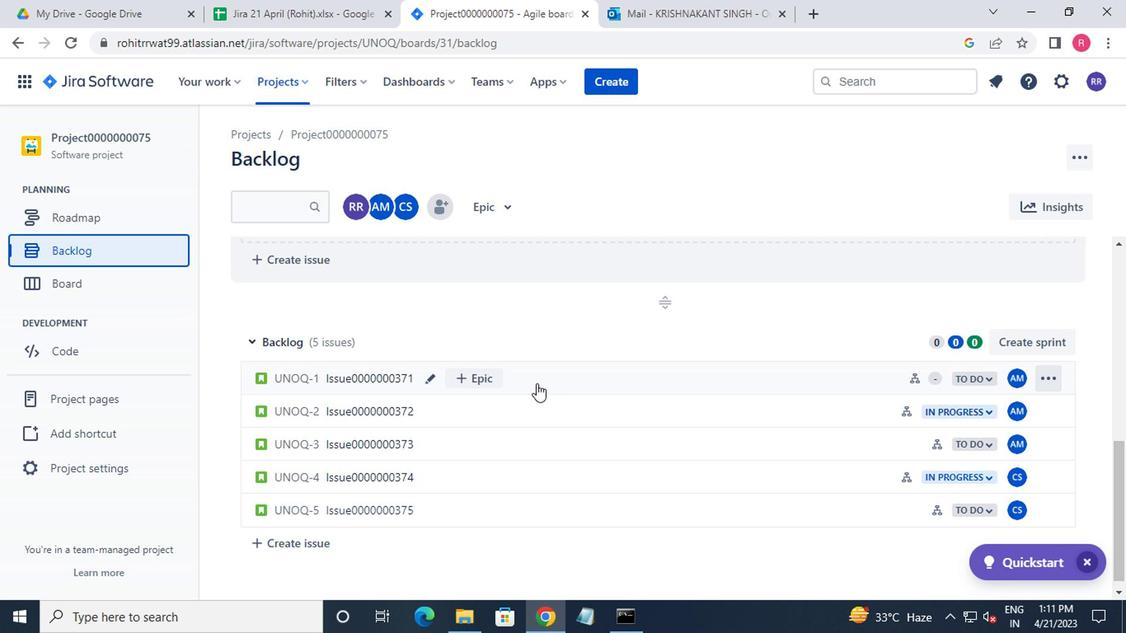 
Action: Mouse moved to (831, 327)
Screenshot: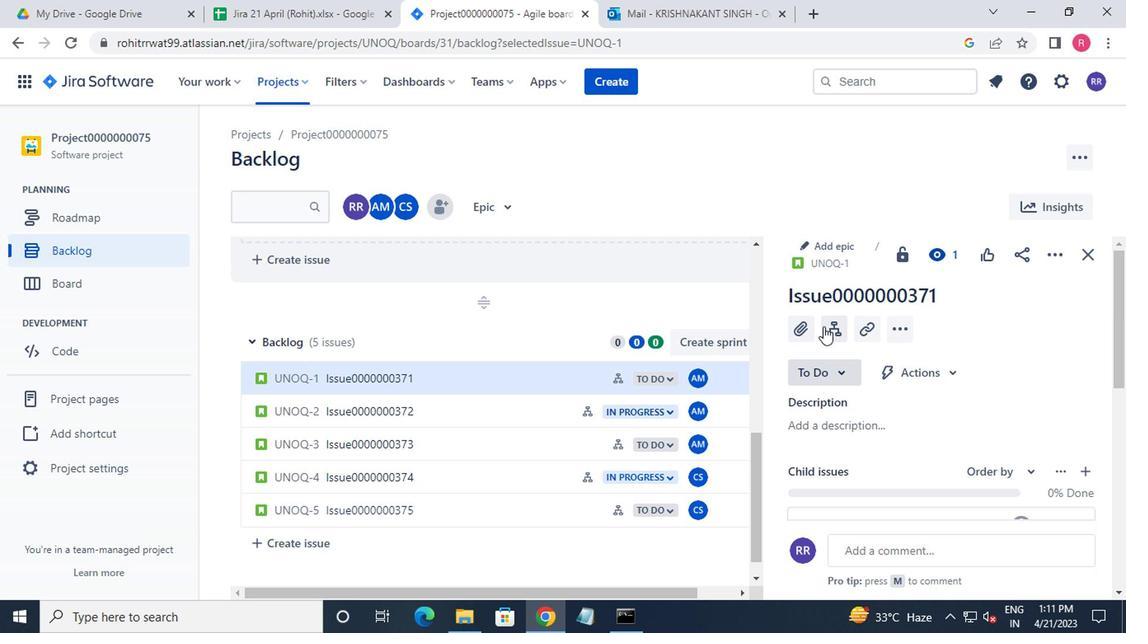 
Action: Mouse pressed left at (831, 327)
Screenshot: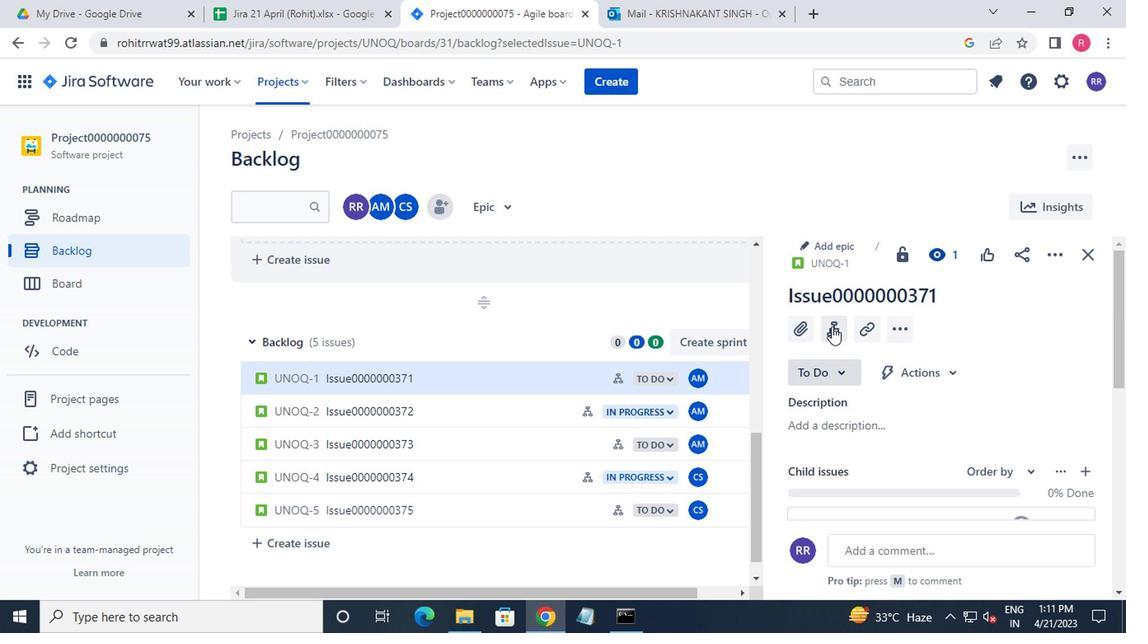 
Action: Mouse moved to (1017, 338)
Screenshot: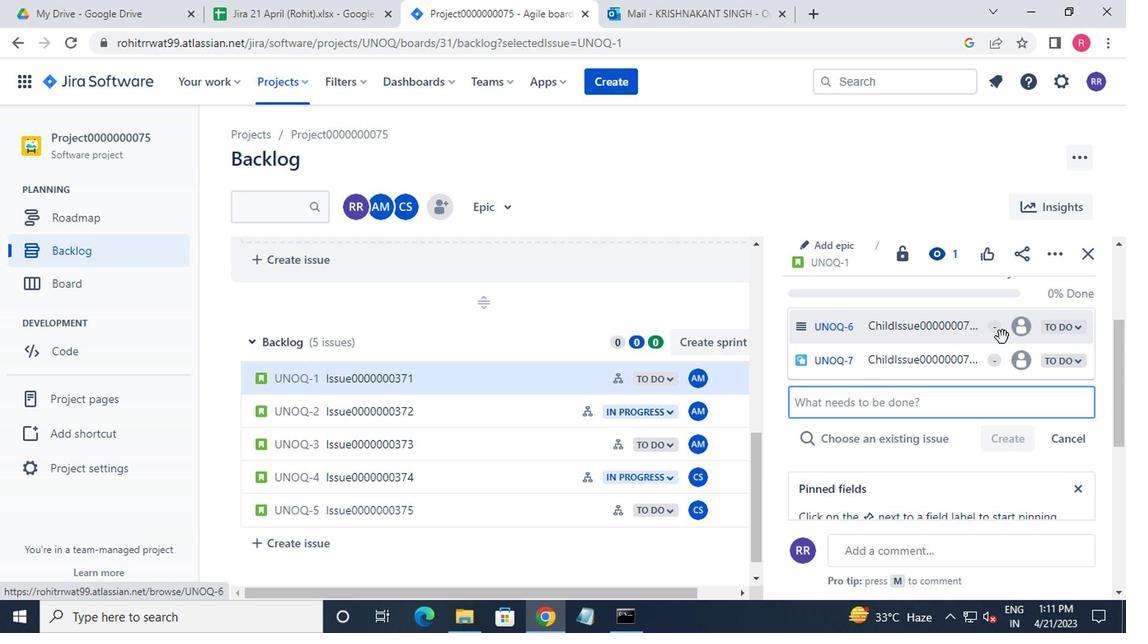 
Action: Mouse pressed left at (1017, 338)
Screenshot: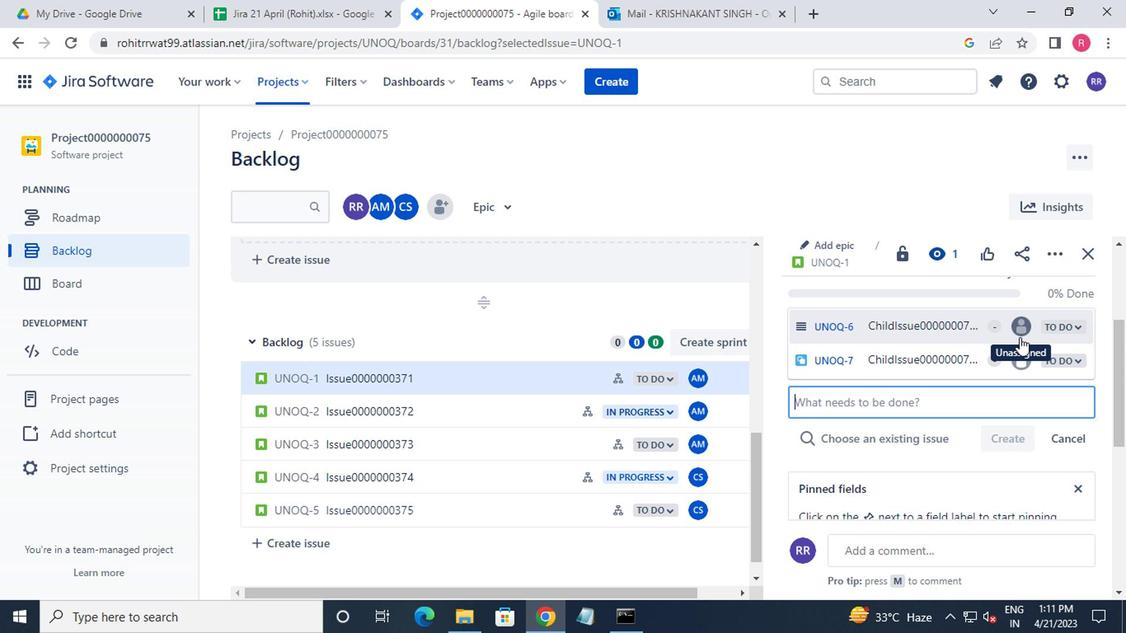 
Action: Mouse moved to (946, 363)
Screenshot: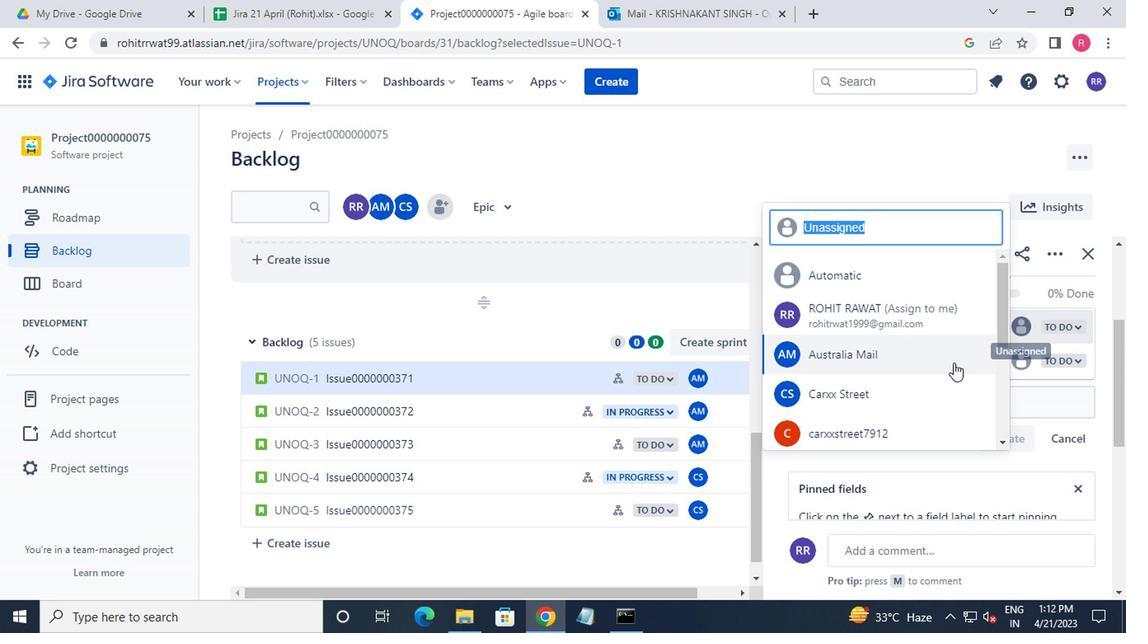 
Action: Mouse pressed left at (946, 363)
Screenshot: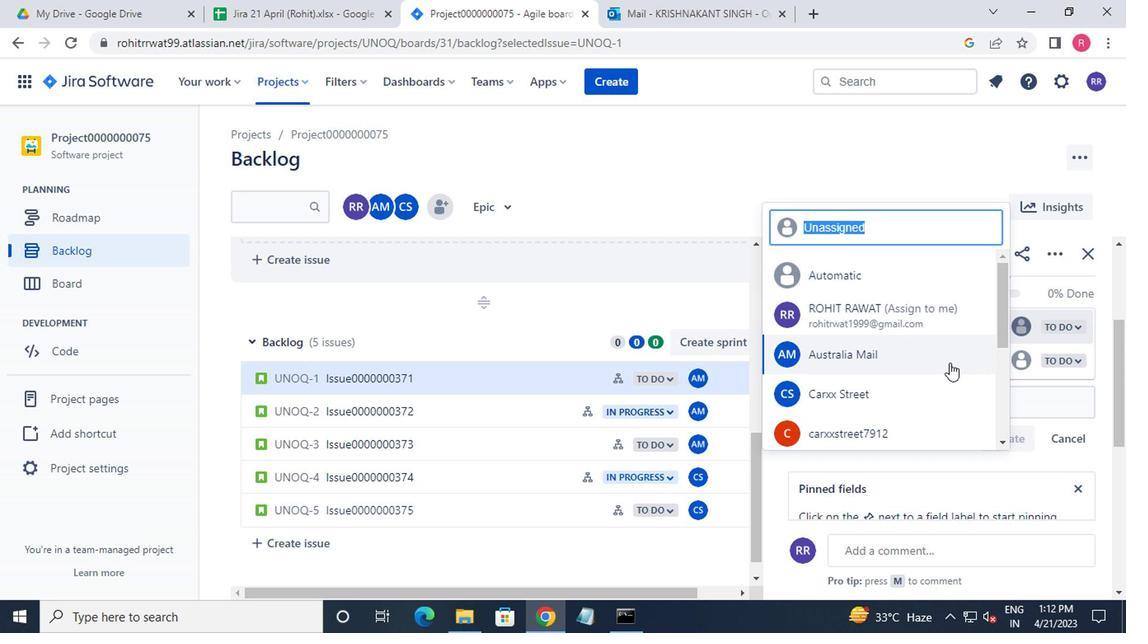 
Action: Mouse moved to (1017, 363)
Screenshot: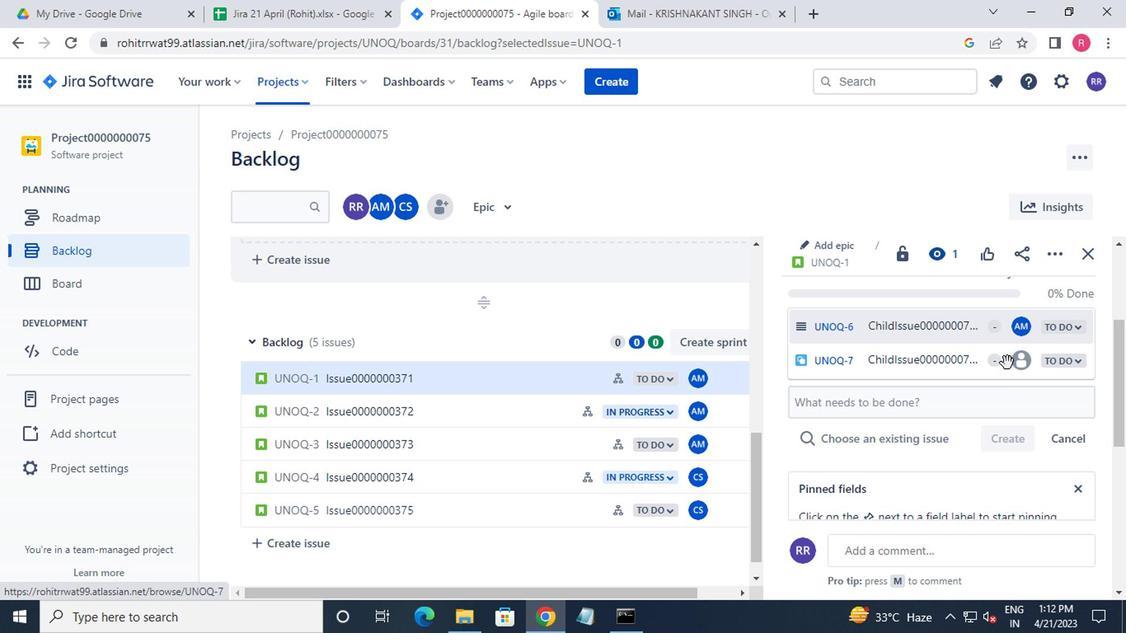 
Action: Mouse pressed left at (1017, 363)
Screenshot: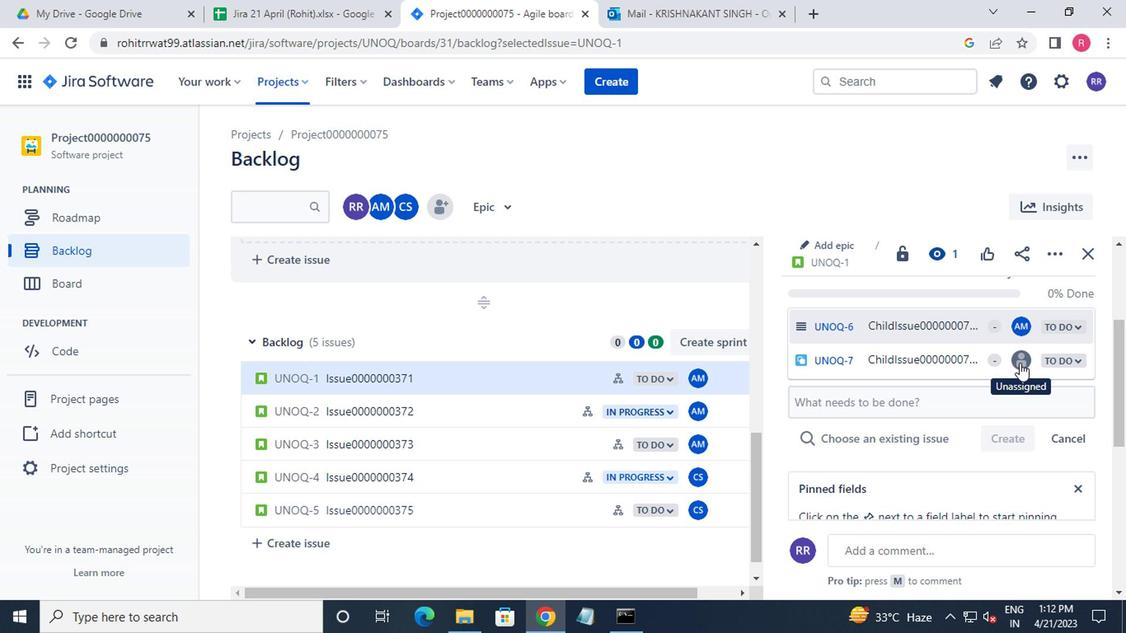 
Action: Mouse moved to (871, 398)
Screenshot: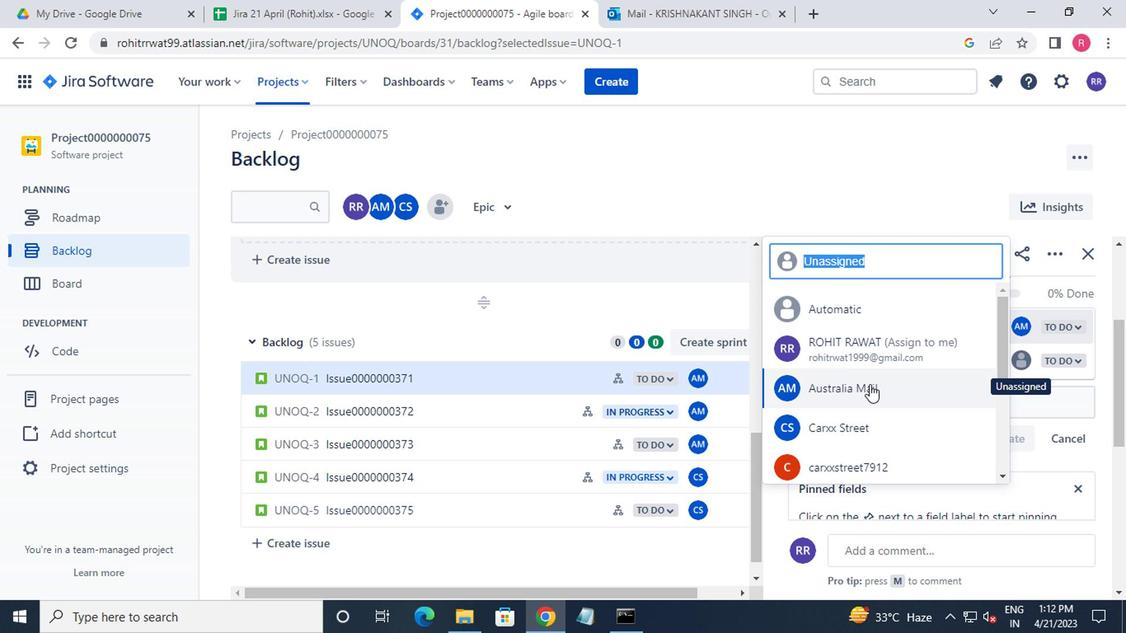
Action: Mouse pressed left at (871, 398)
Screenshot: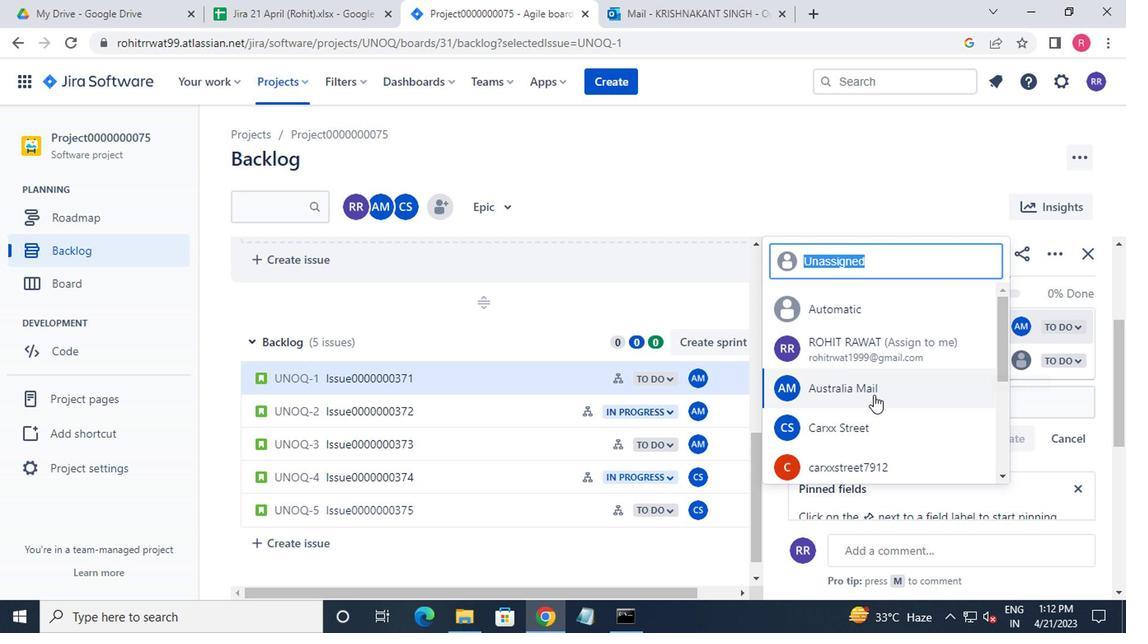 
Action: Mouse moved to (520, 419)
Screenshot: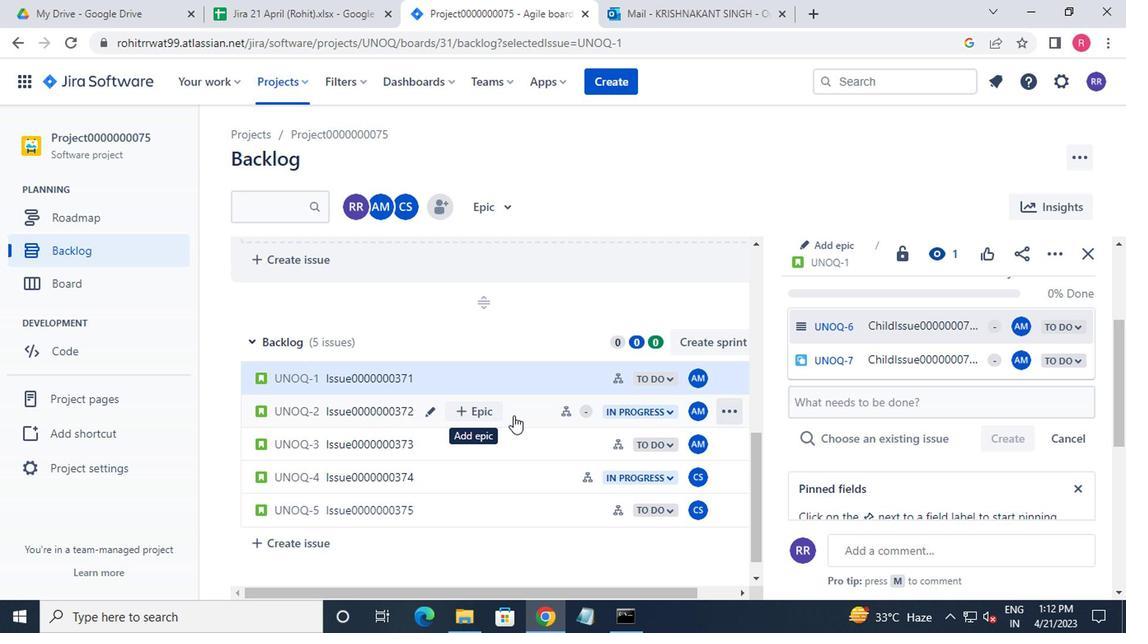 
Action: Mouse pressed left at (520, 419)
Screenshot: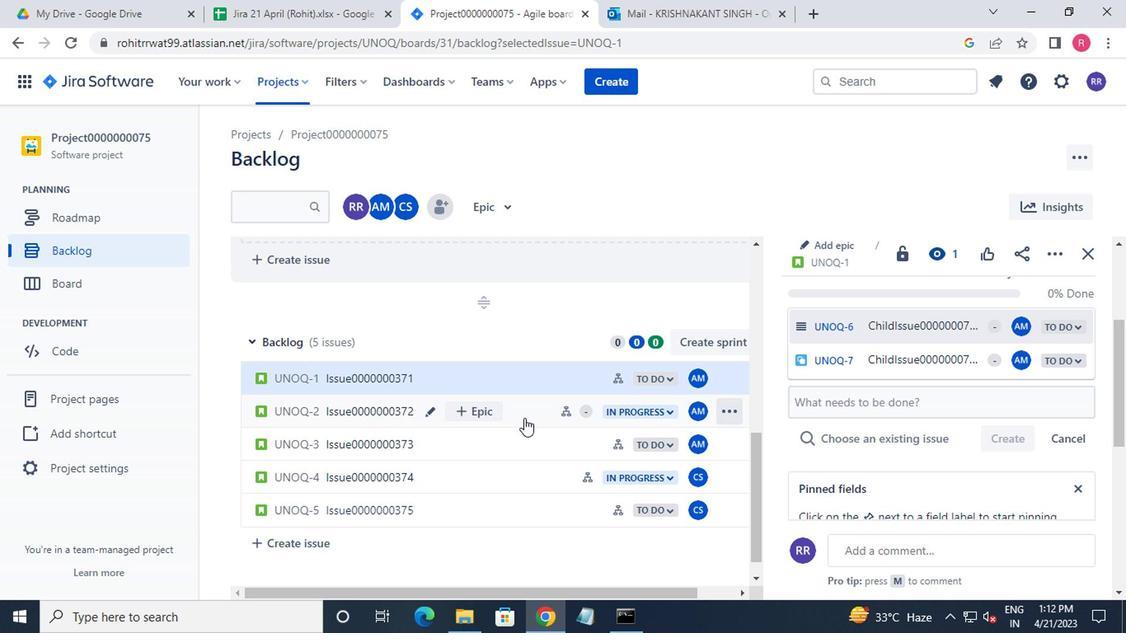
Action: Mouse moved to (840, 329)
Screenshot: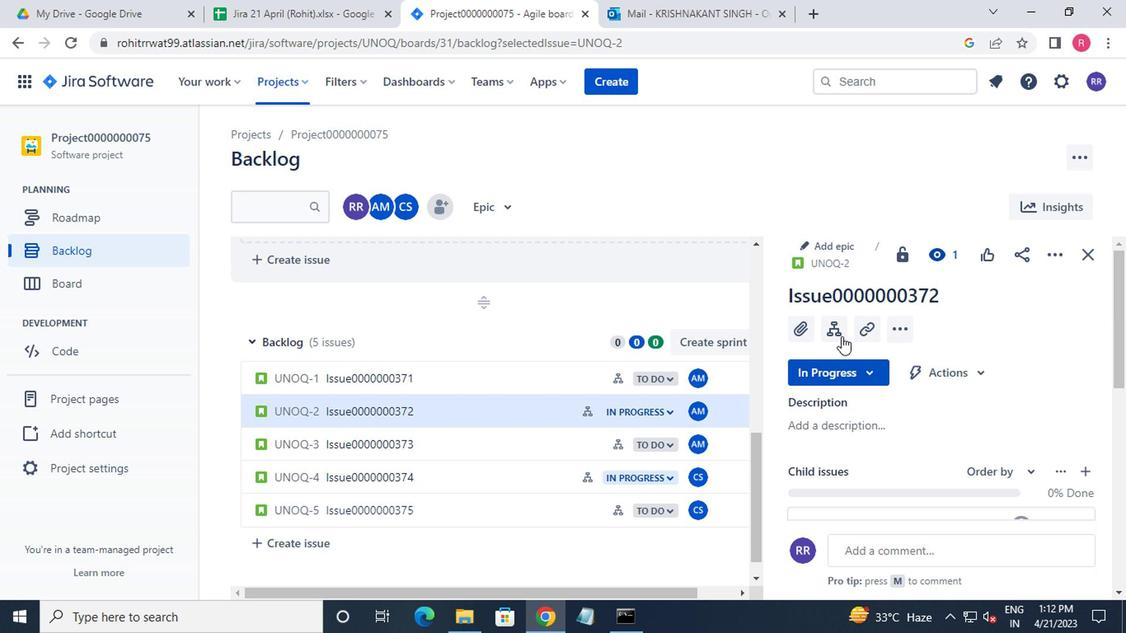 
Action: Mouse pressed left at (840, 329)
Screenshot: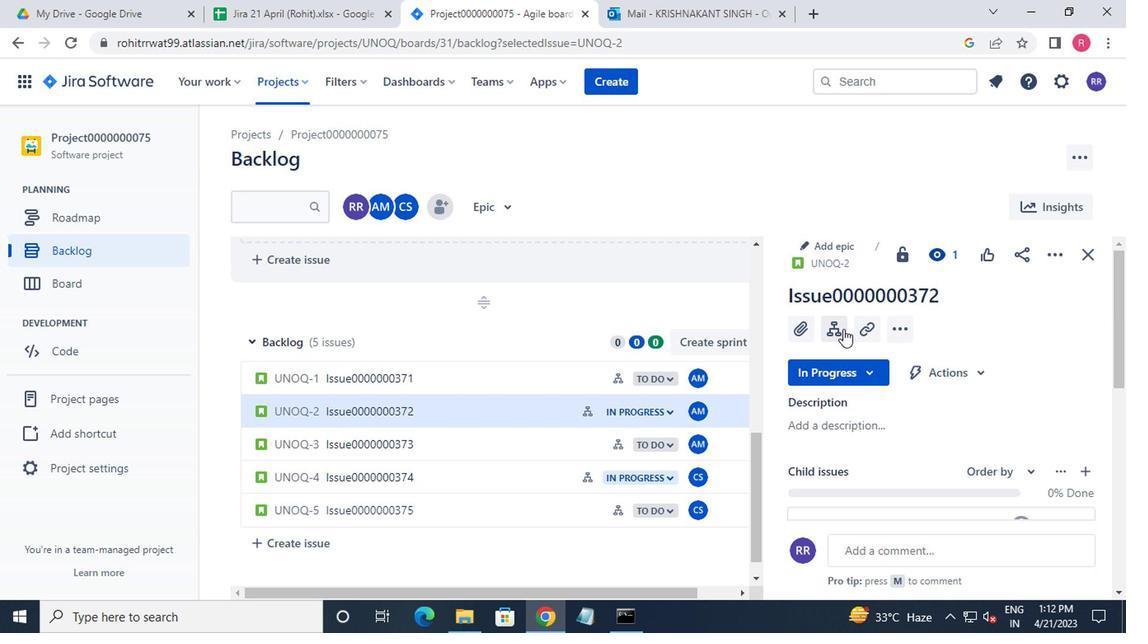 
Action: Mouse moved to (1015, 335)
Screenshot: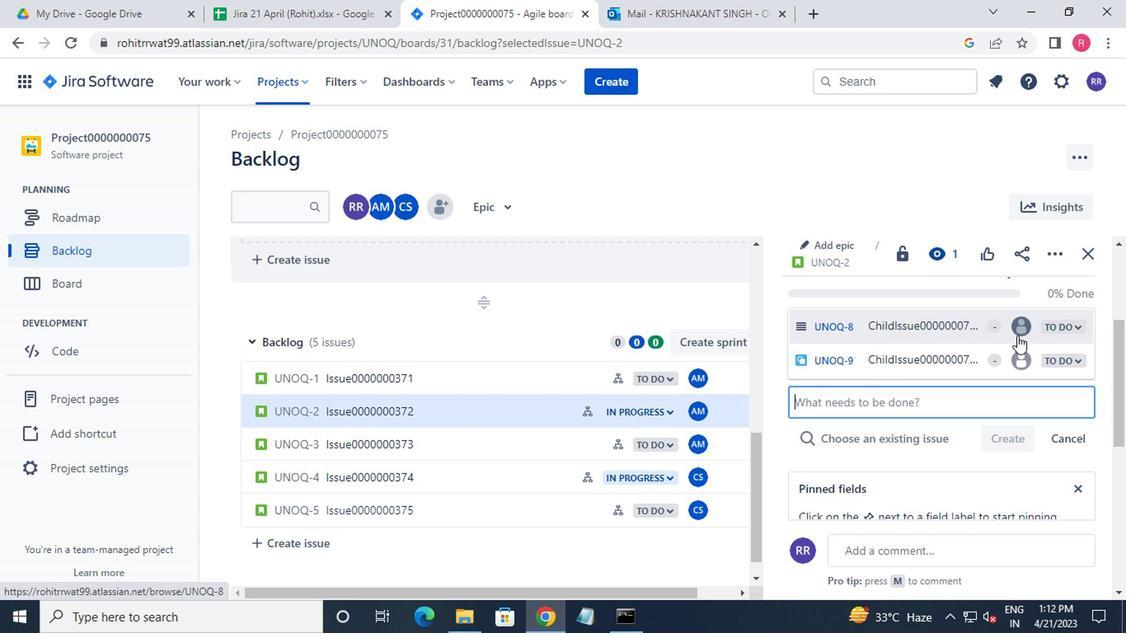 
Action: Mouse pressed left at (1015, 335)
Screenshot: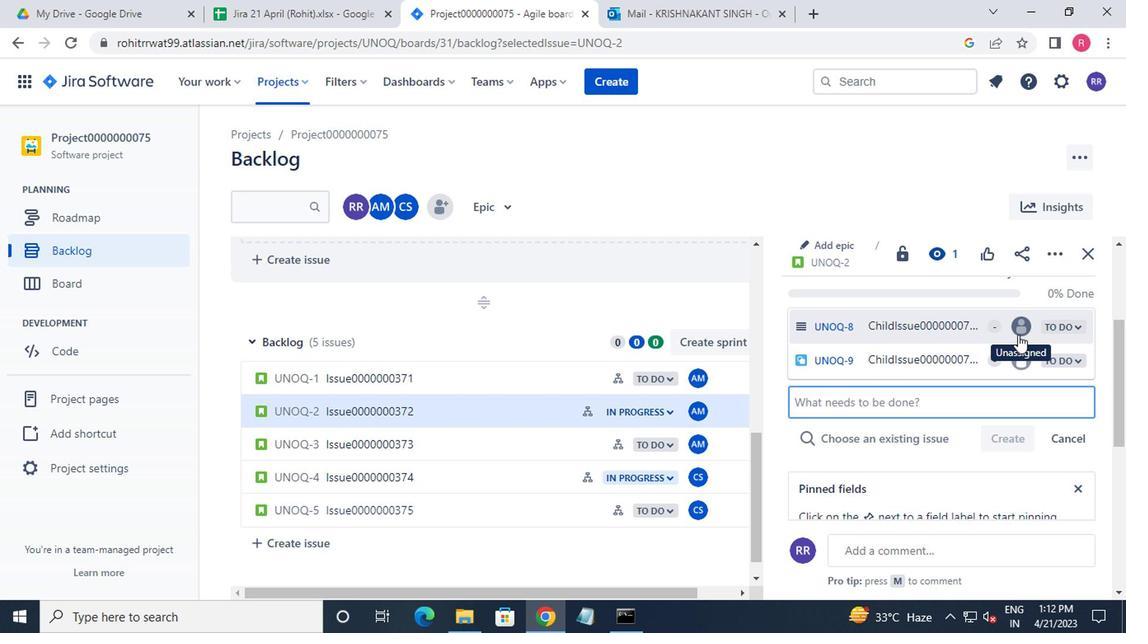 
Action: Mouse moved to (890, 368)
Screenshot: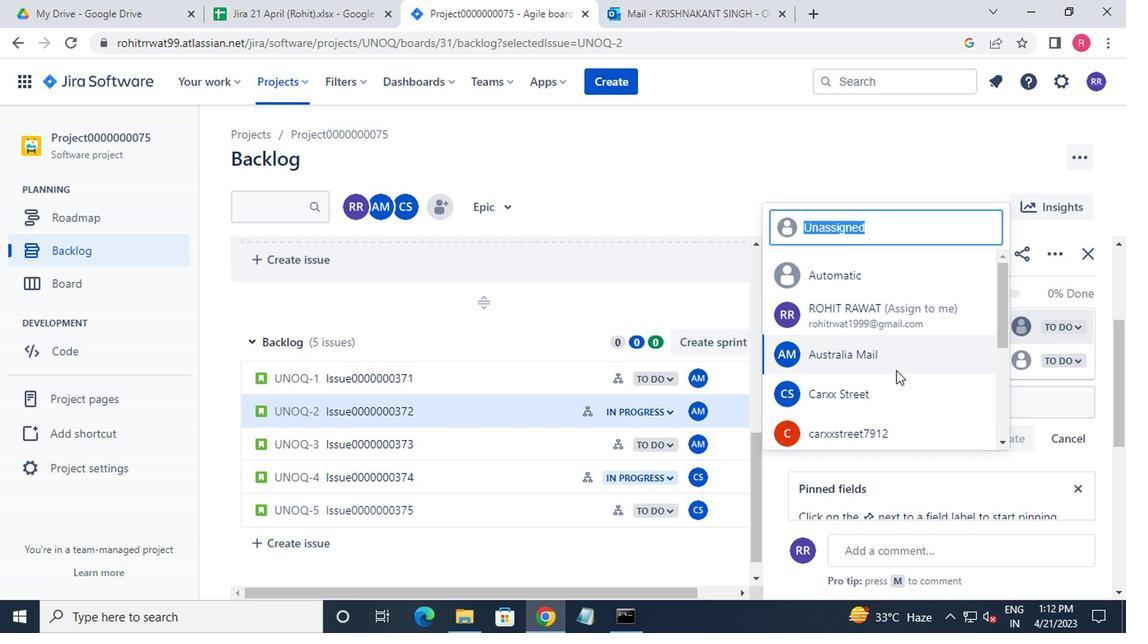 
Action: Mouse pressed left at (890, 368)
Screenshot: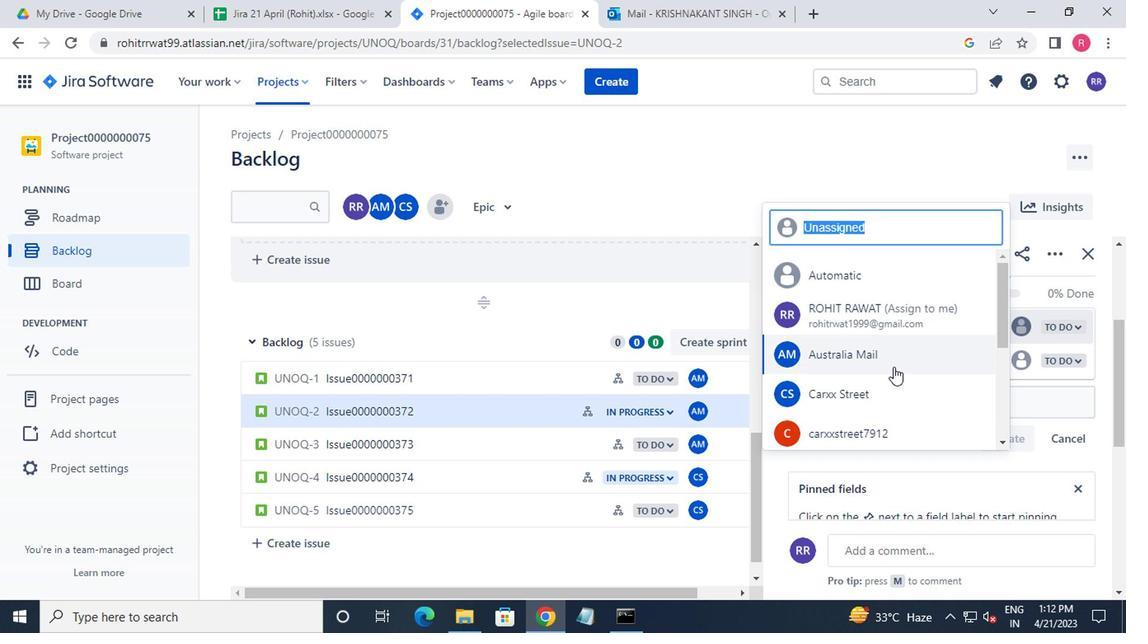 
Action: Mouse moved to (893, 369)
Screenshot: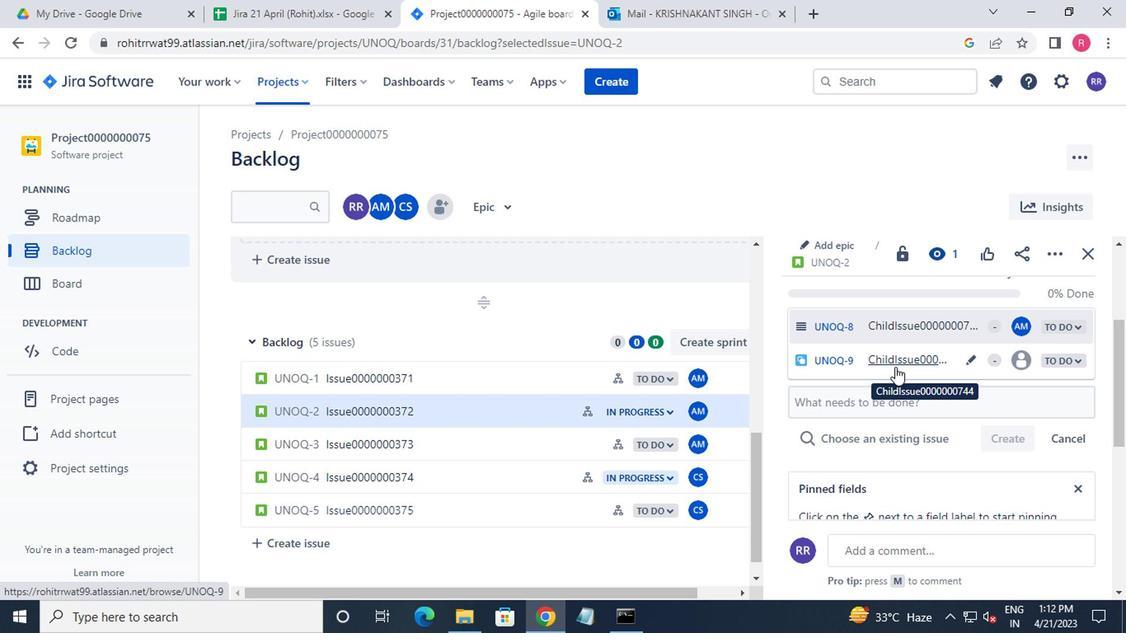
